 Task: Search one way flight ticket for 1 adult, 6 children, 1 infant in seat and 1 infant on lap in business from Midland/odessa: Midland International Air And Space Port to Jacksonville: Albert J. Ellis Airport on 8-3-2023. Number of bags: 2 checked bags. Price is upto 95000. Outbound departure time preference is 23:45.
Action: Mouse moved to (329, 132)
Screenshot: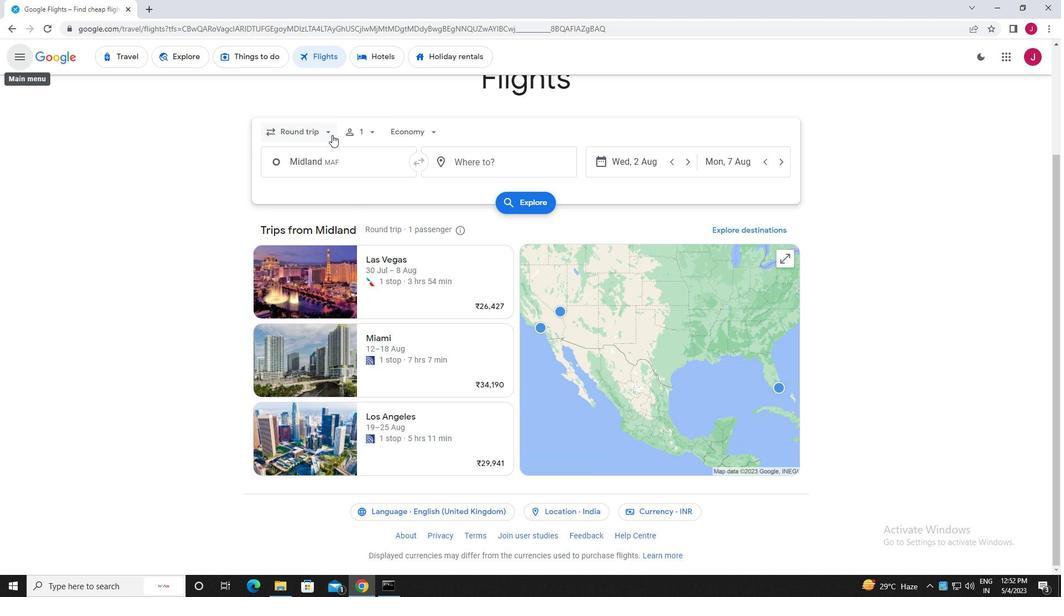 
Action: Mouse pressed left at (329, 132)
Screenshot: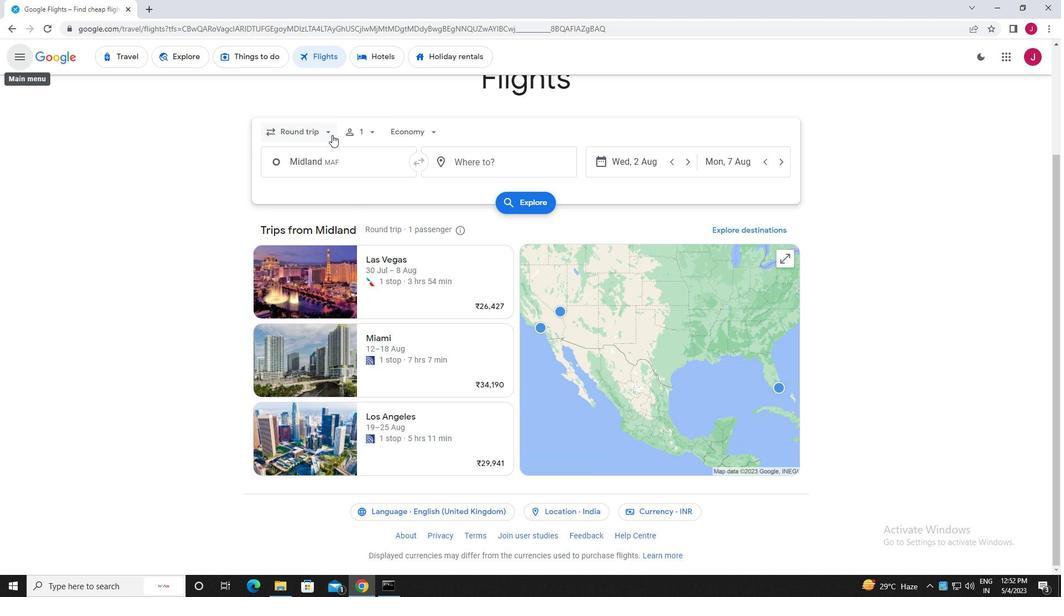 
Action: Mouse moved to (315, 181)
Screenshot: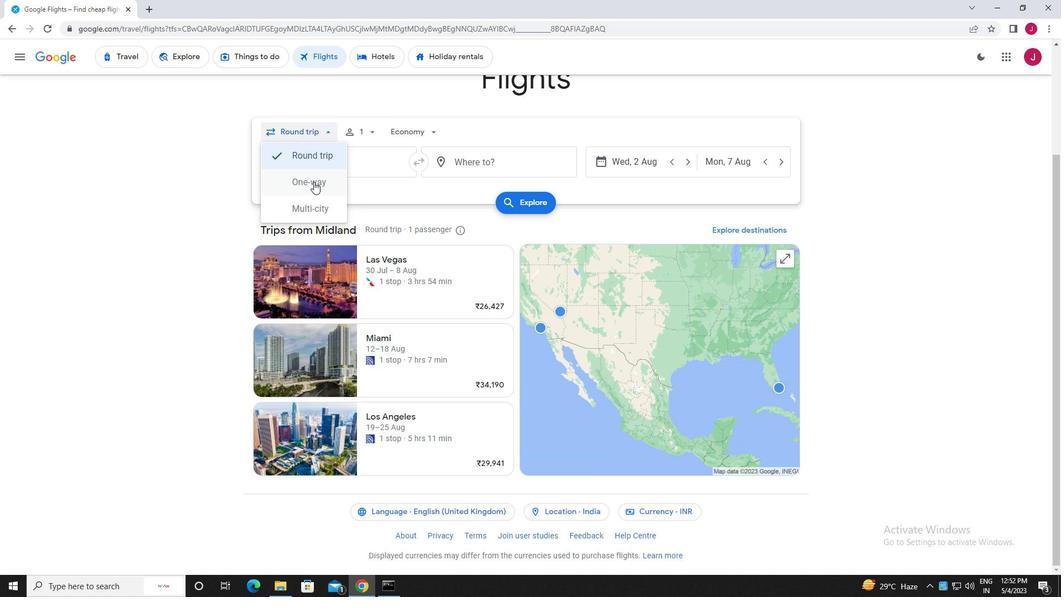 
Action: Mouse pressed left at (315, 181)
Screenshot: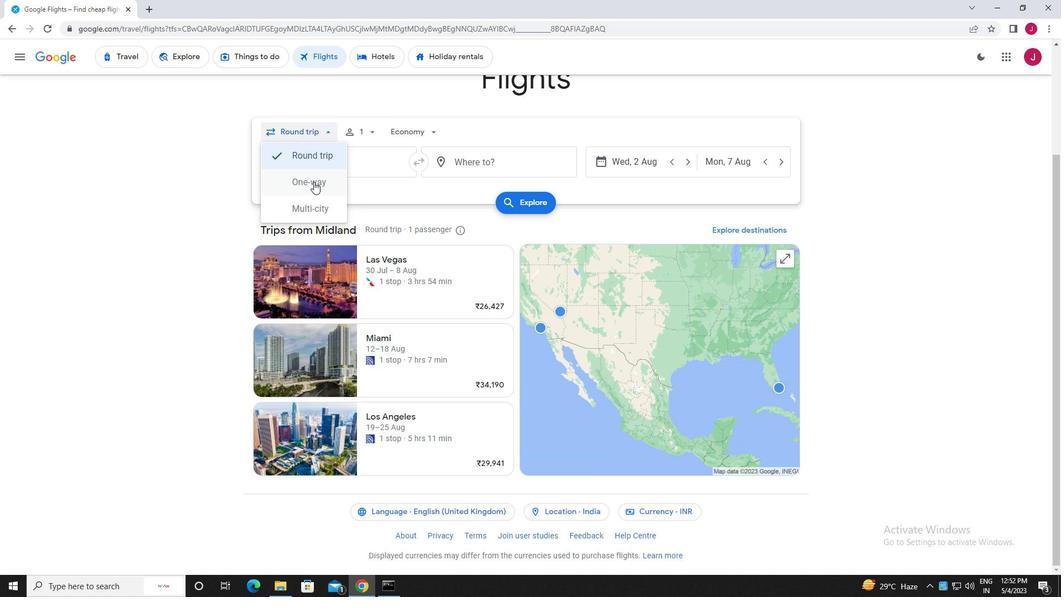 
Action: Mouse moved to (368, 134)
Screenshot: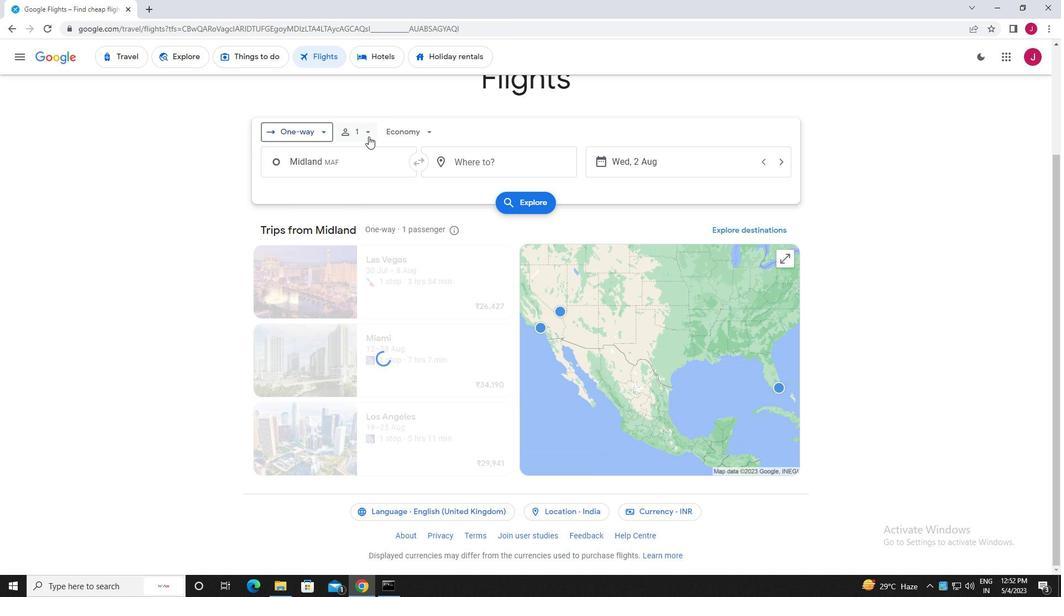 
Action: Mouse pressed left at (368, 134)
Screenshot: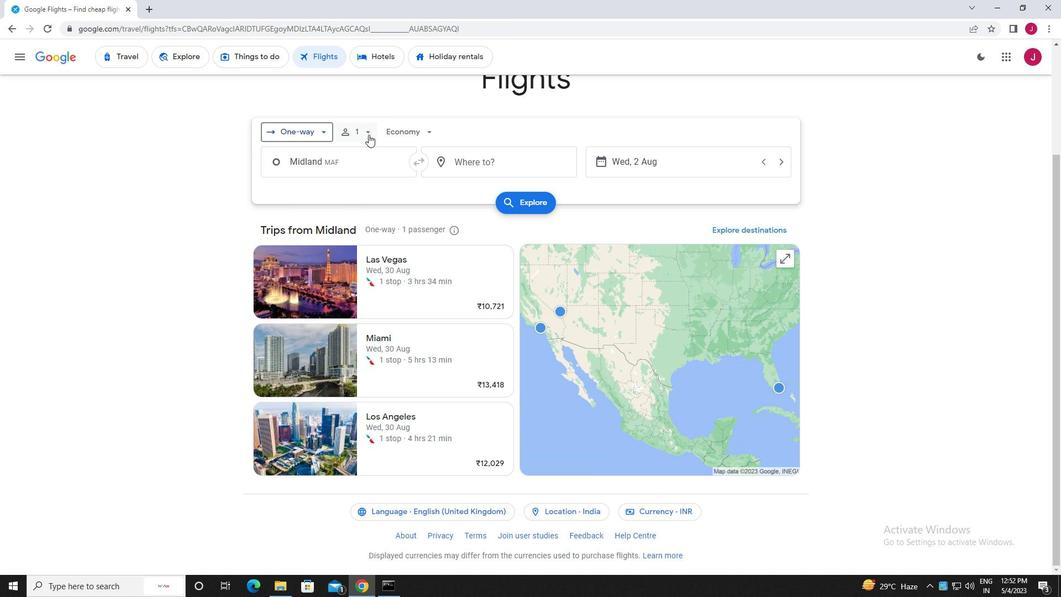 
Action: Mouse moved to (455, 190)
Screenshot: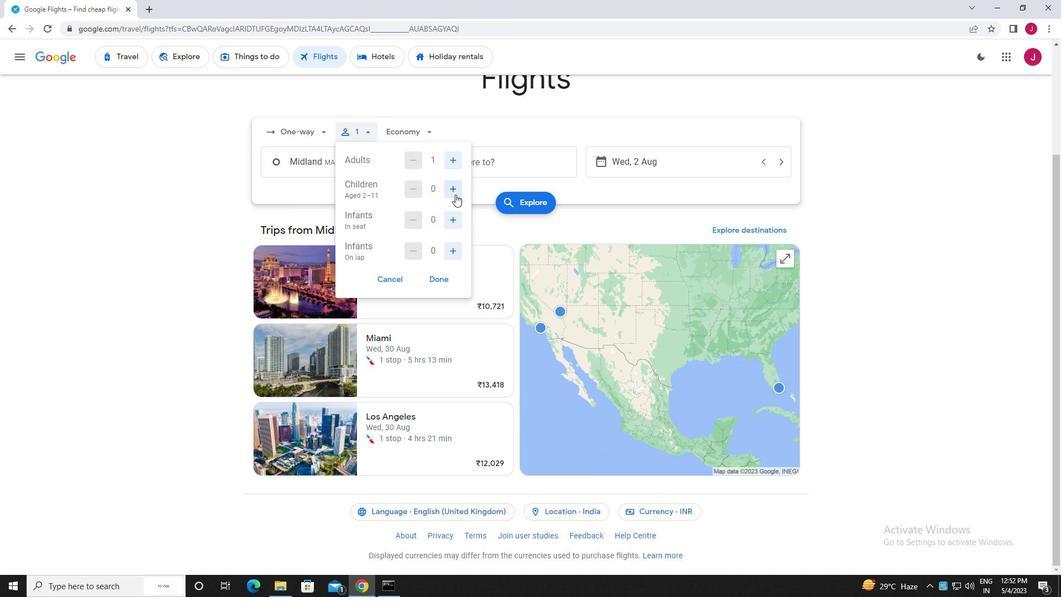 
Action: Mouse pressed left at (455, 190)
Screenshot: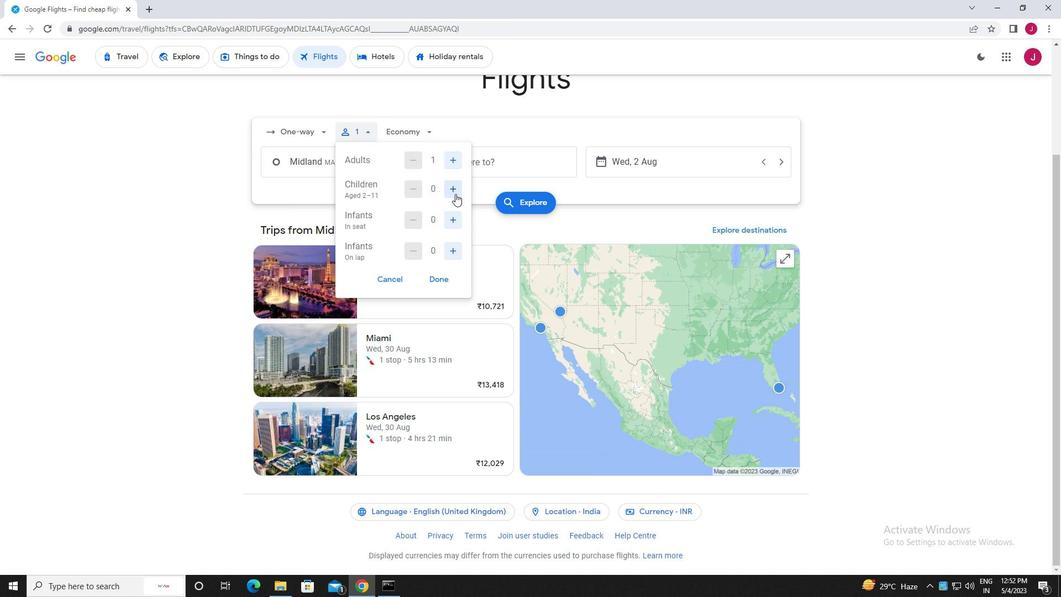 
Action: Mouse pressed left at (455, 190)
Screenshot: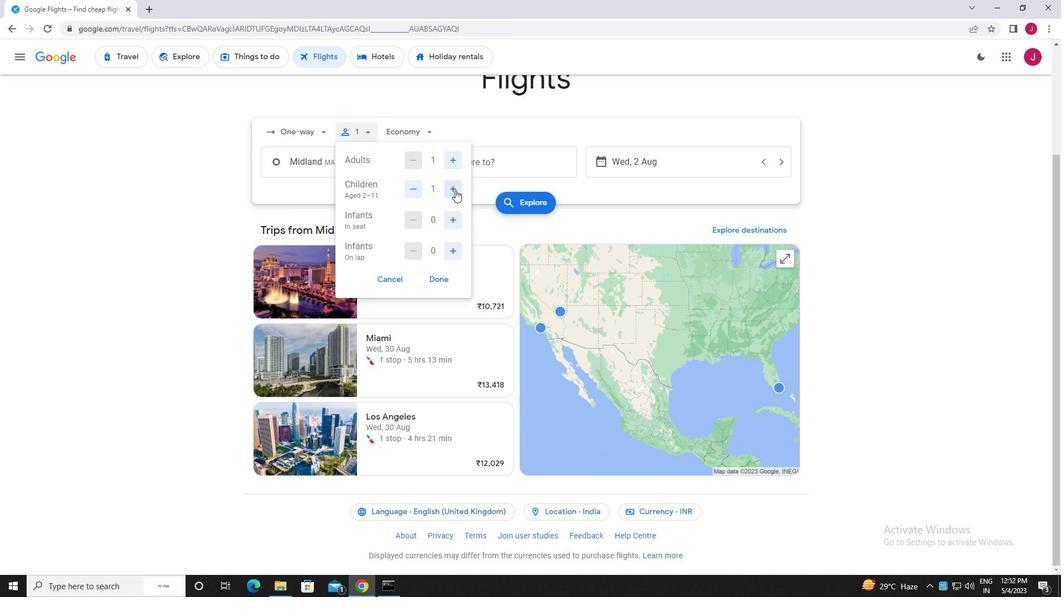 
Action: Mouse pressed left at (455, 190)
Screenshot: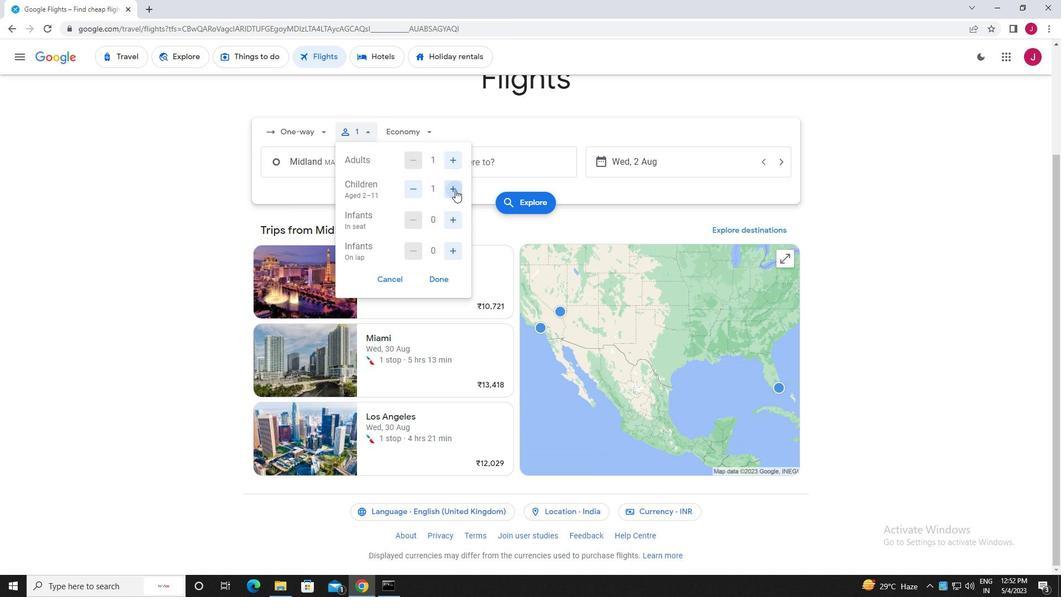 
Action: Mouse pressed left at (455, 190)
Screenshot: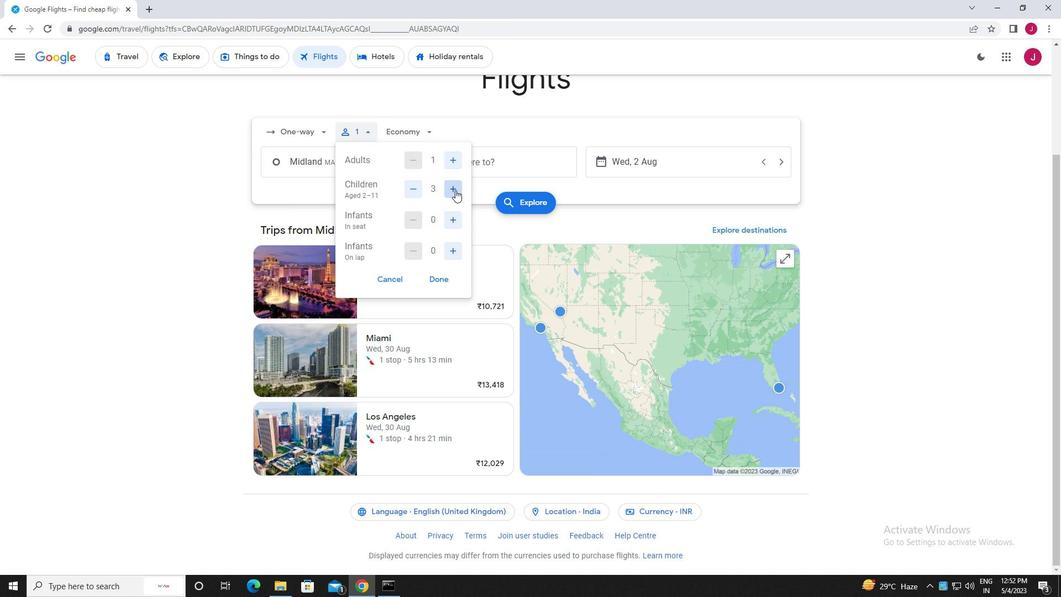 
Action: Mouse pressed left at (455, 190)
Screenshot: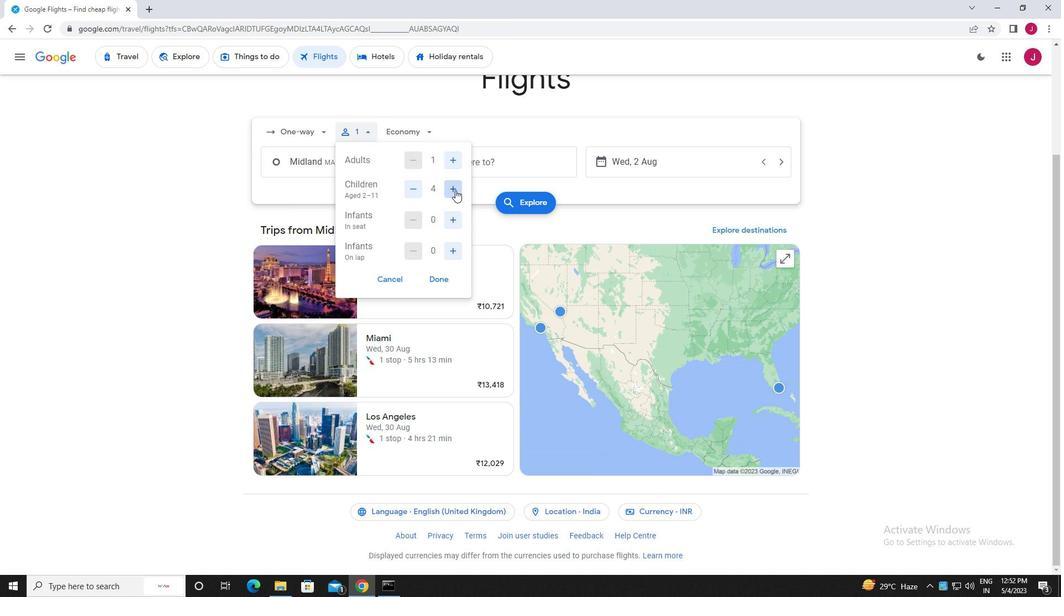
Action: Mouse pressed left at (455, 190)
Screenshot: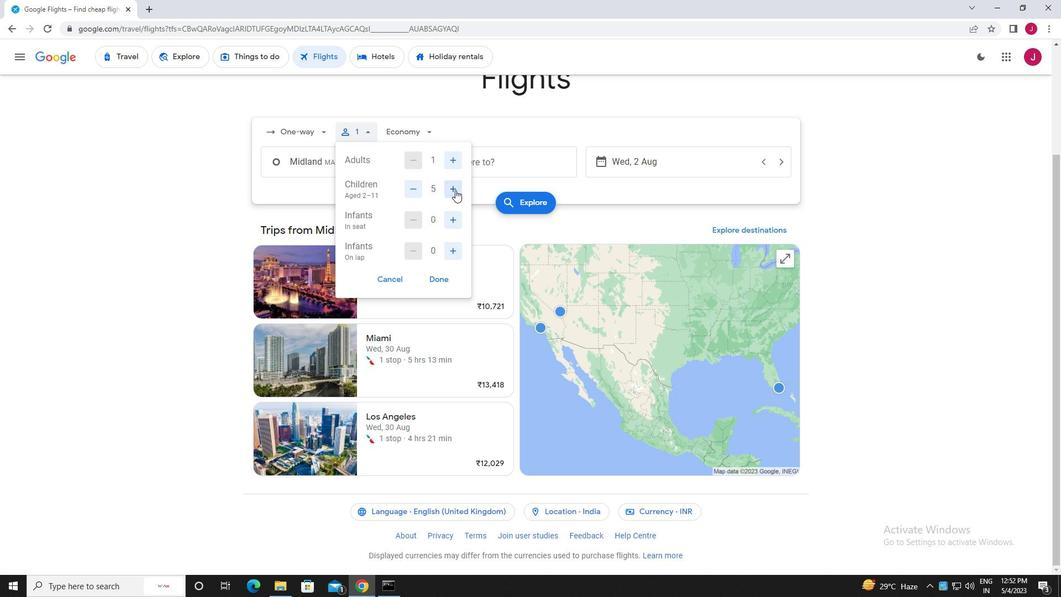 
Action: Mouse moved to (451, 221)
Screenshot: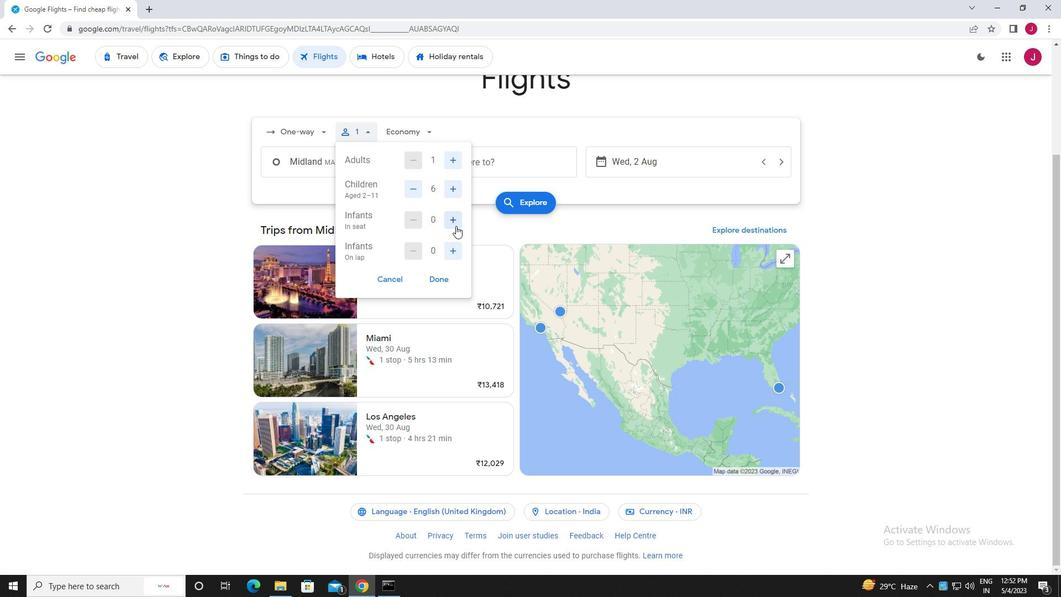 
Action: Mouse pressed left at (451, 221)
Screenshot: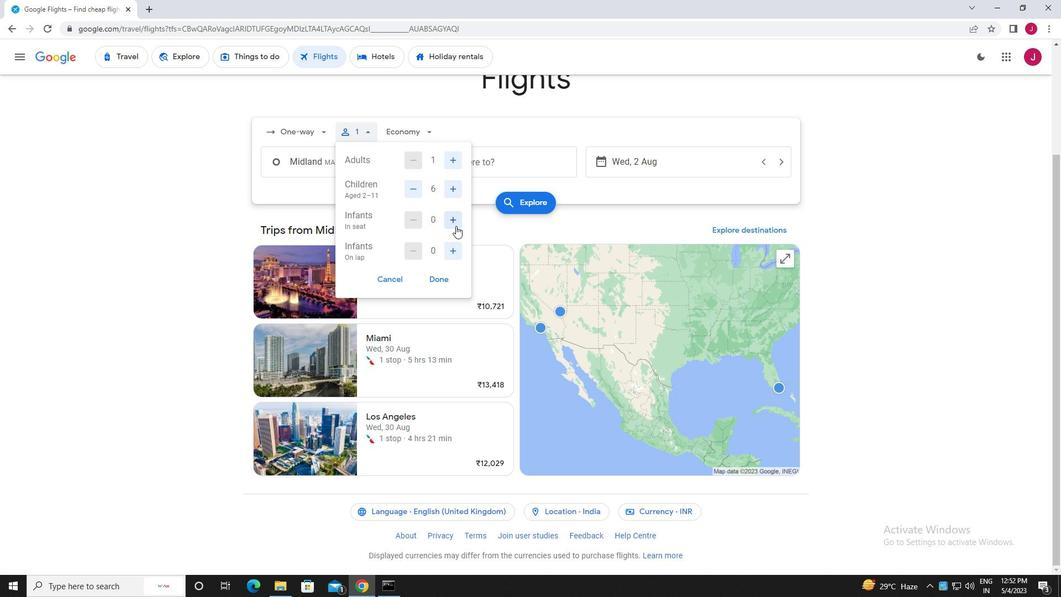 
Action: Mouse moved to (450, 251)
Screenshot: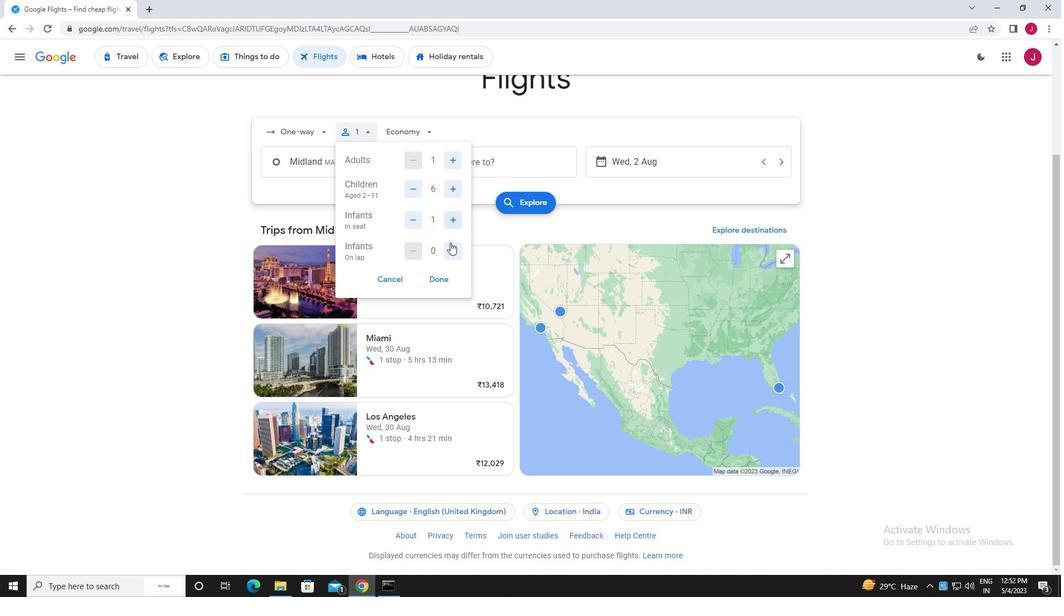
Action: Mouse pressed left at (450, 251)
Screenshot: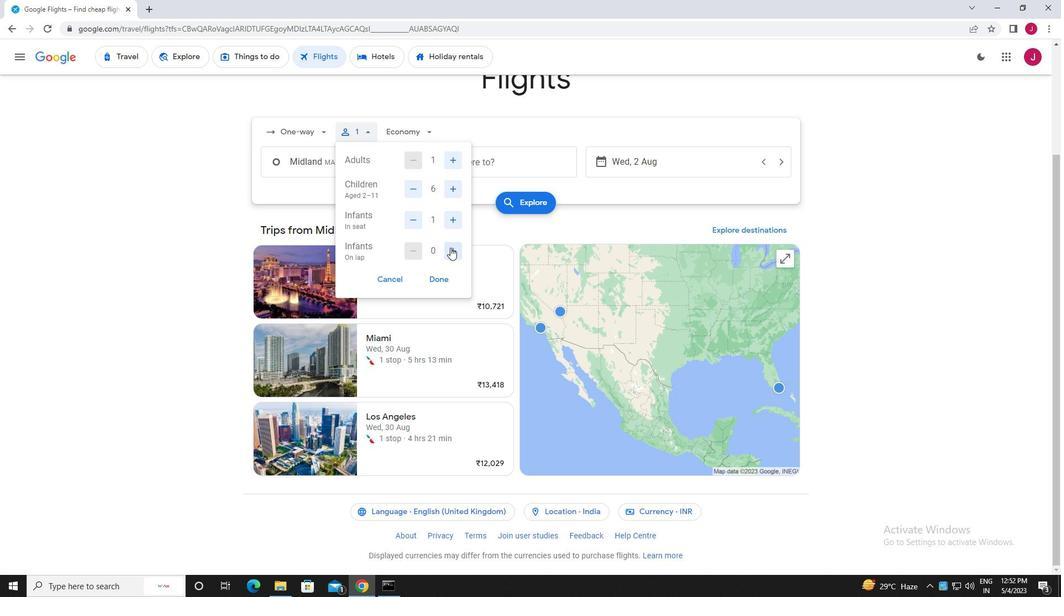 
Action: Mouse moved to (435, 278)
Screenshot: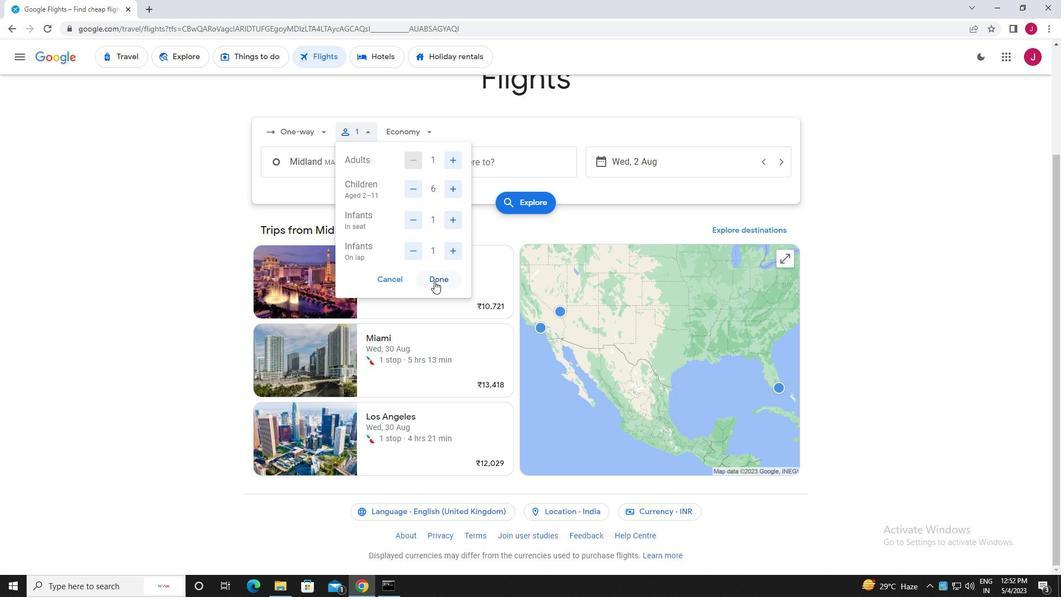 
Action: Mouse pressed left at (435, 278)
Screenshot: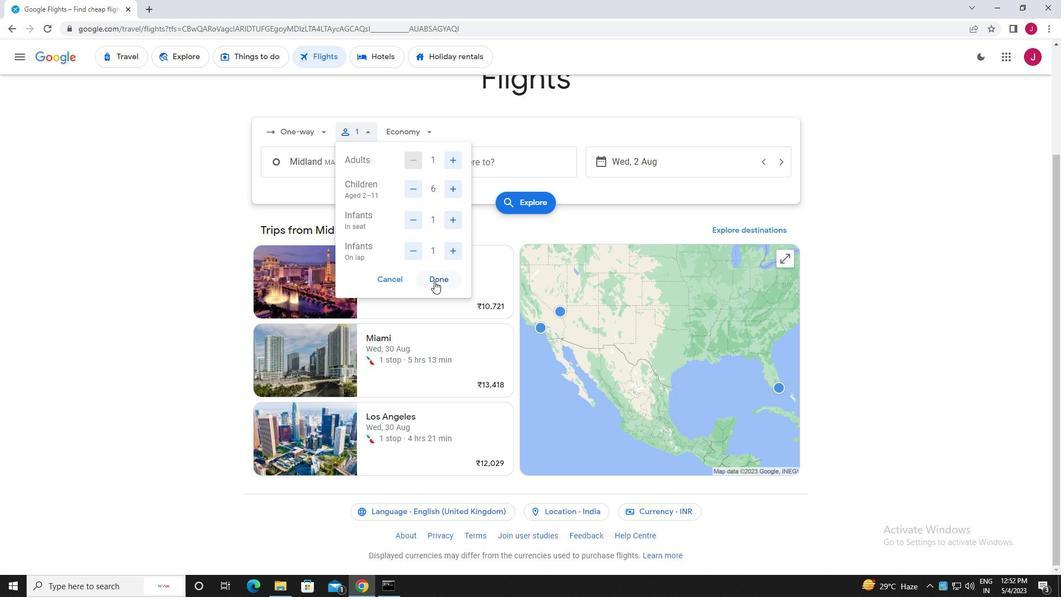
Action: Mouse moved to (420, 132)
Screenshot: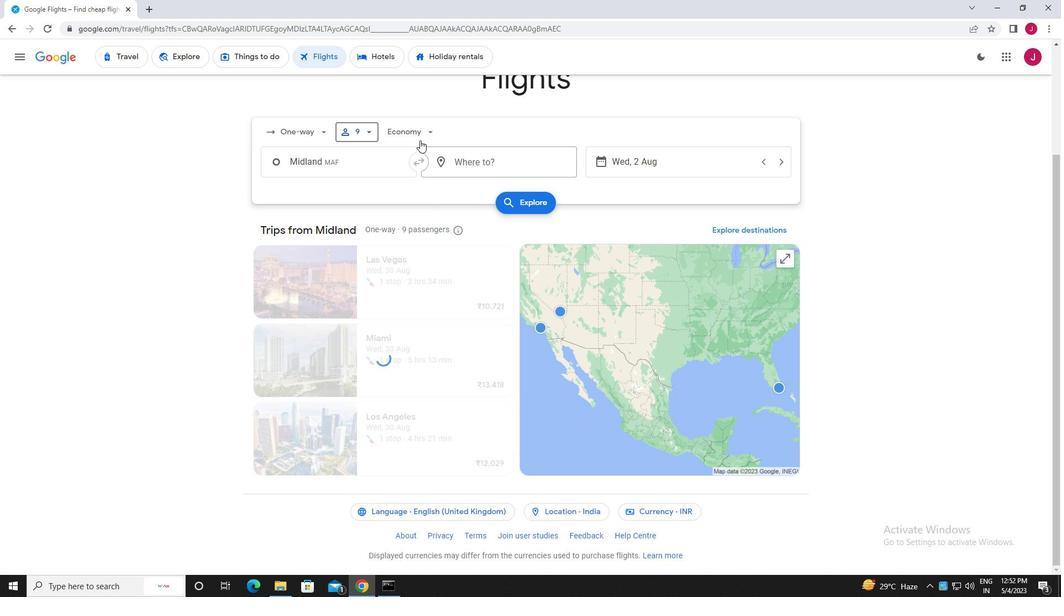 
Action: Mouse pressed left at (420, 132)
Screenshot: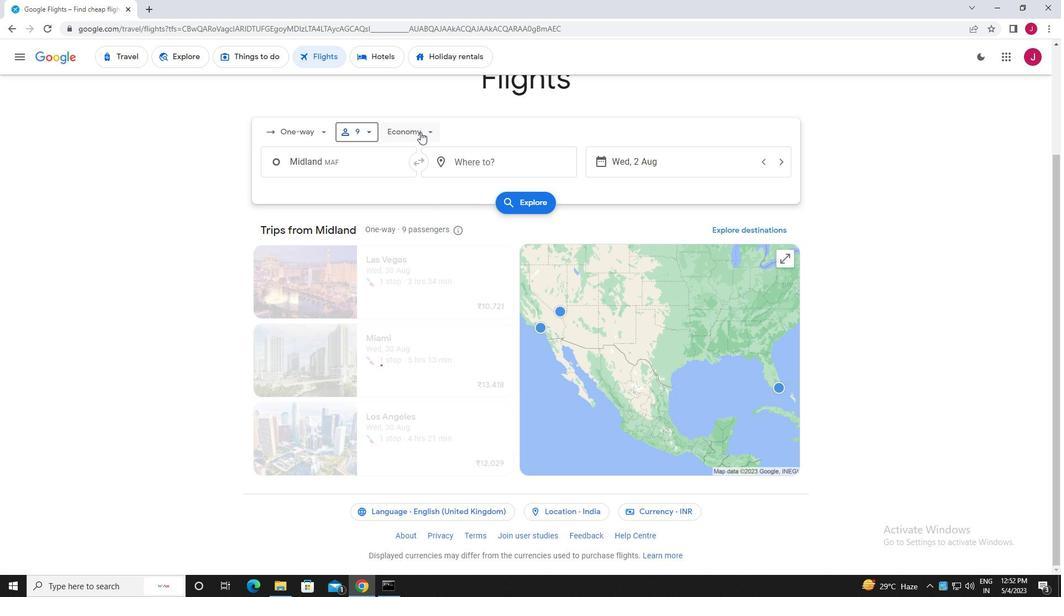 
Action: Mouse moved to (440, 207)
Screenshot: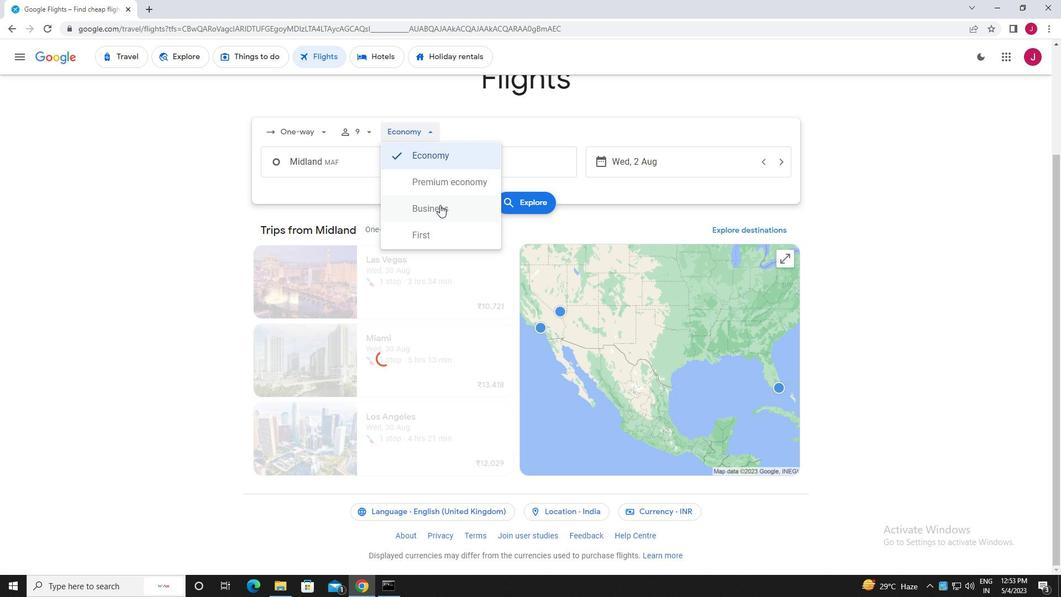 
Action: Mouse pressed left at (440, 207)
Screenshot: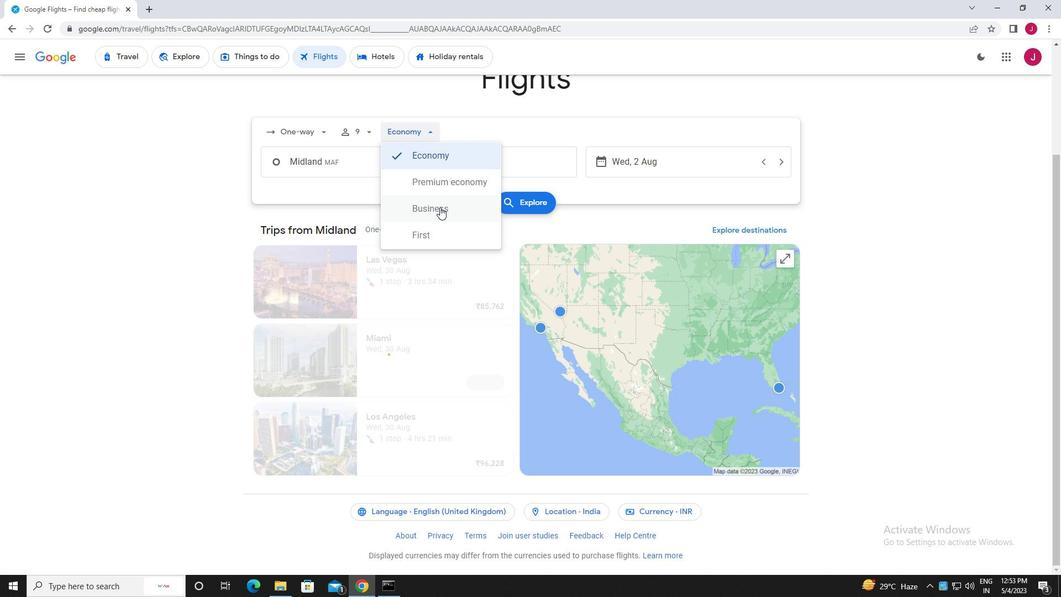 
Action: Mouse moved to (362, 169)
Screenshot: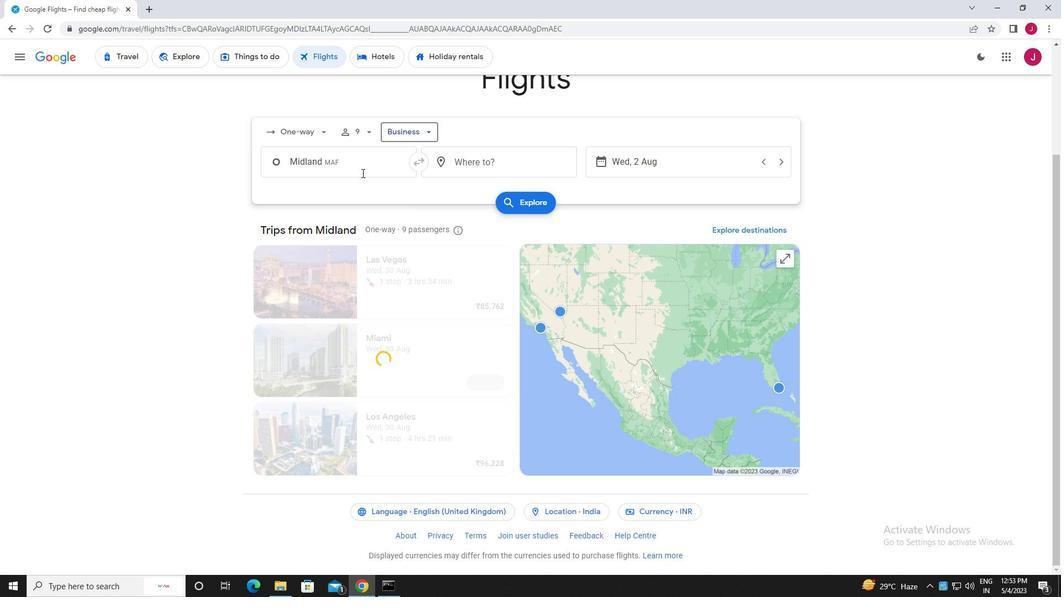 
Action: Mouse pressed left at (362, 169)
Screenshot: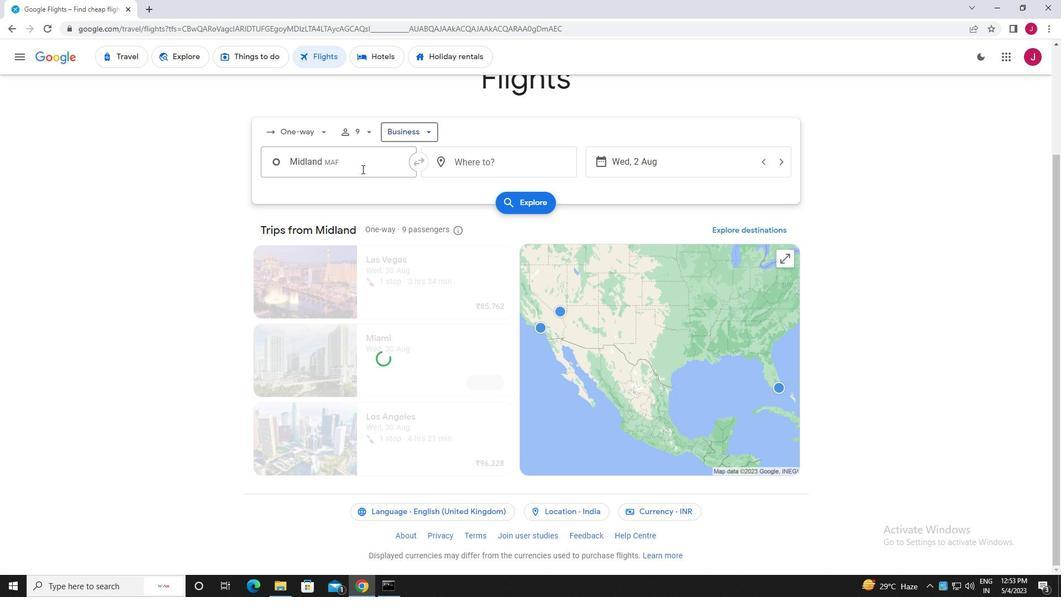 
Action: Mouse moved to (361, 169)
Screenshot: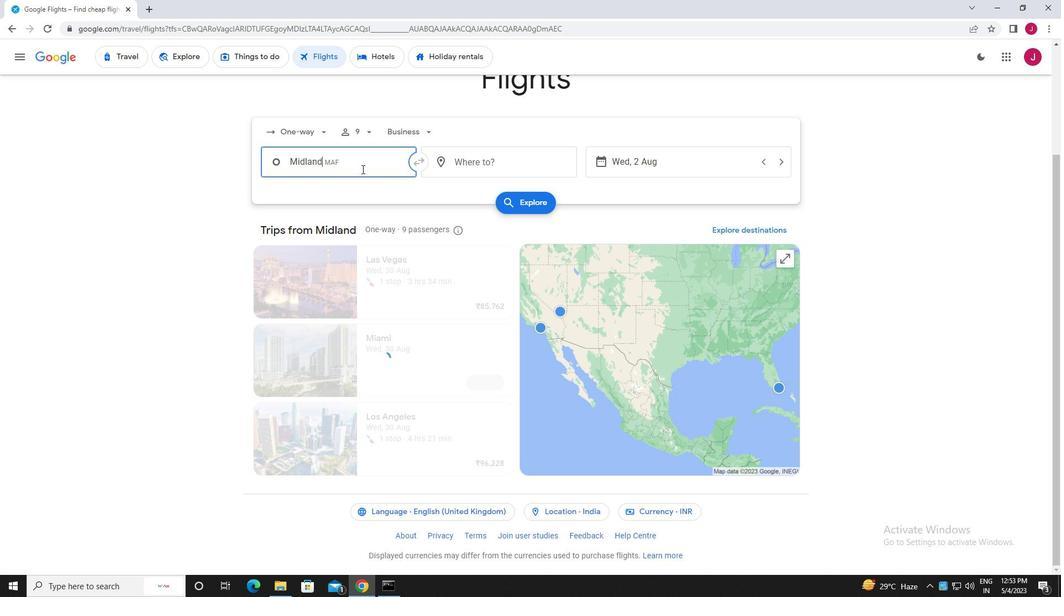 
Action: Key pressed midland
Screenshot: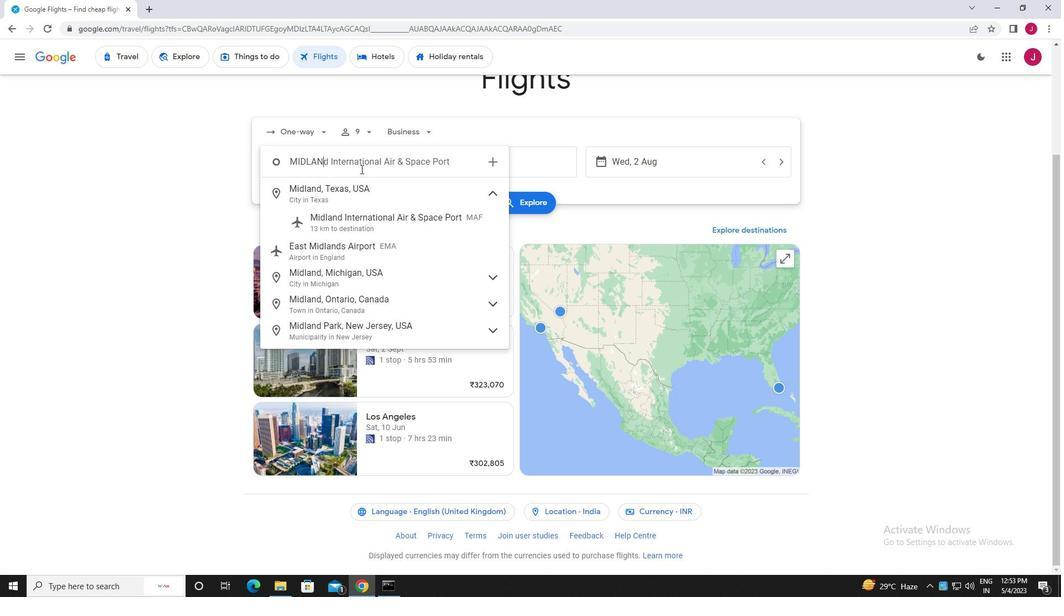 
Action: Mouse moved to (404, 218)
Screenshot: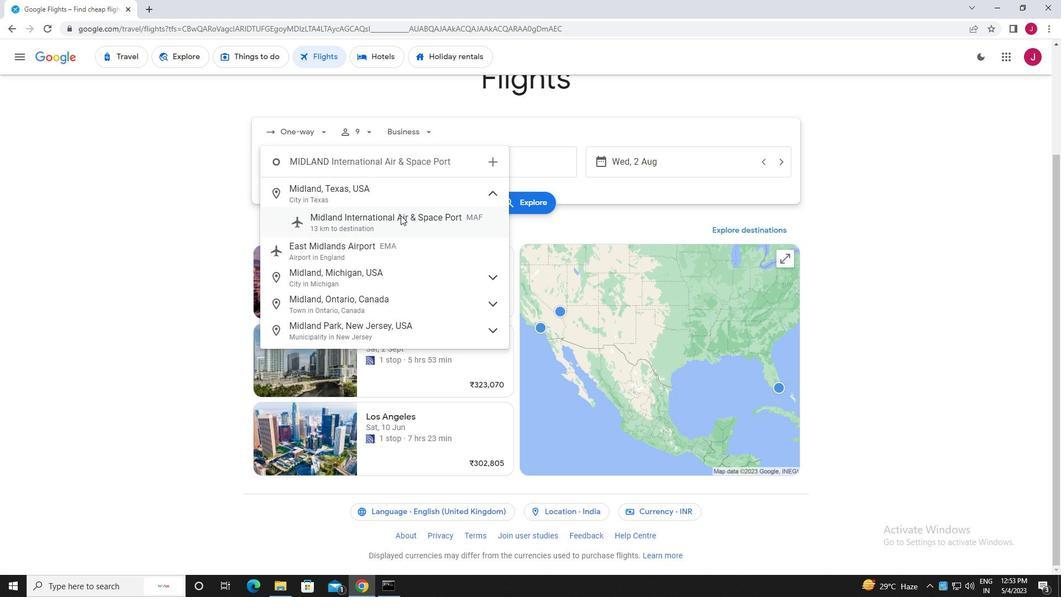 
Action: Mouse pressed left at (404, 218)
Screenshot: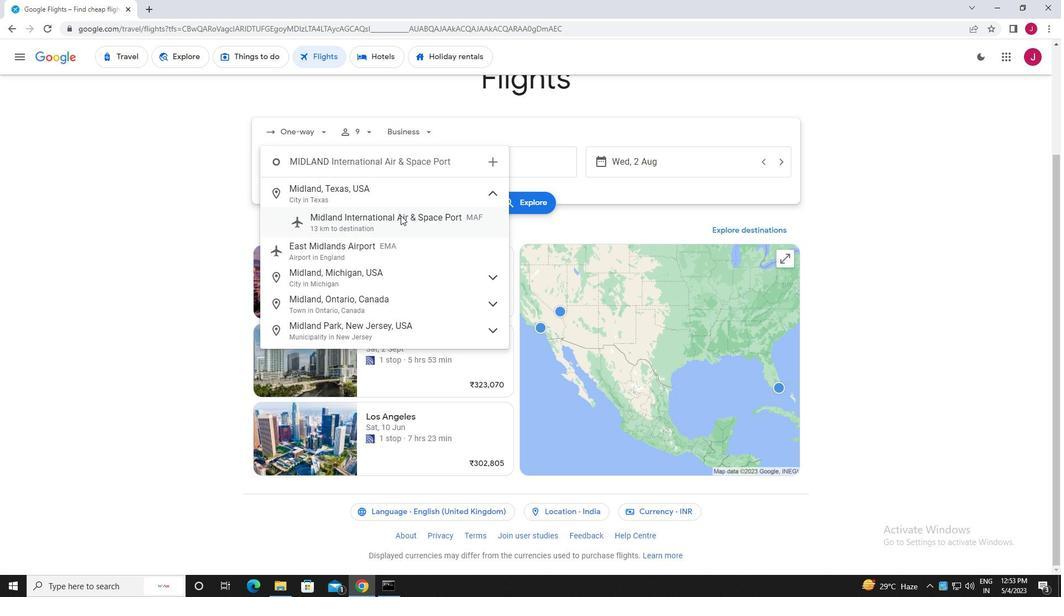 
Action: Mouse moved to (495, 162)
Screenshot: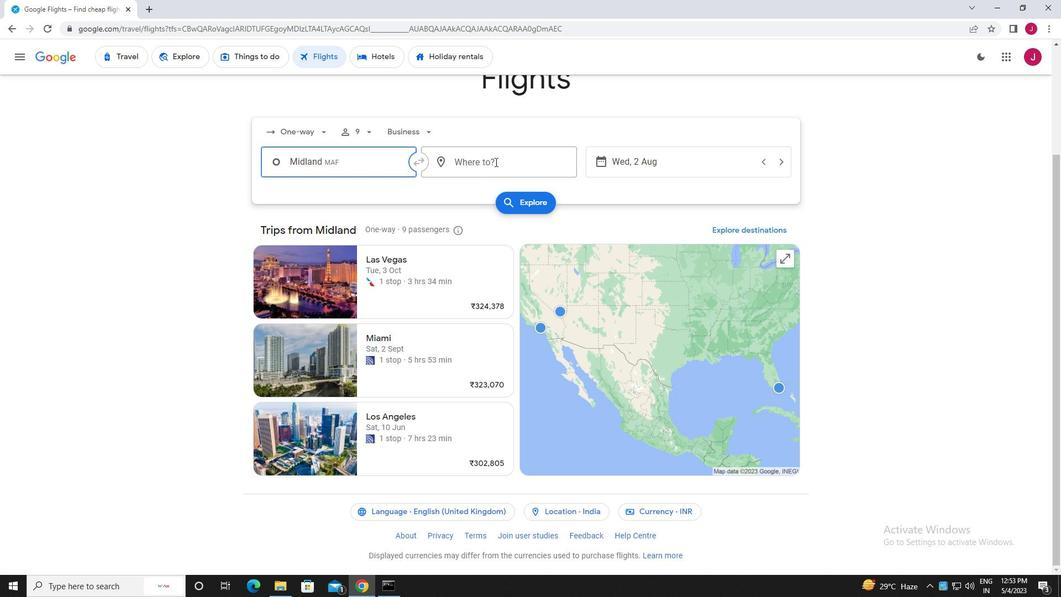 
Action: Mouse pressed left at (495, 162)
Screenshot: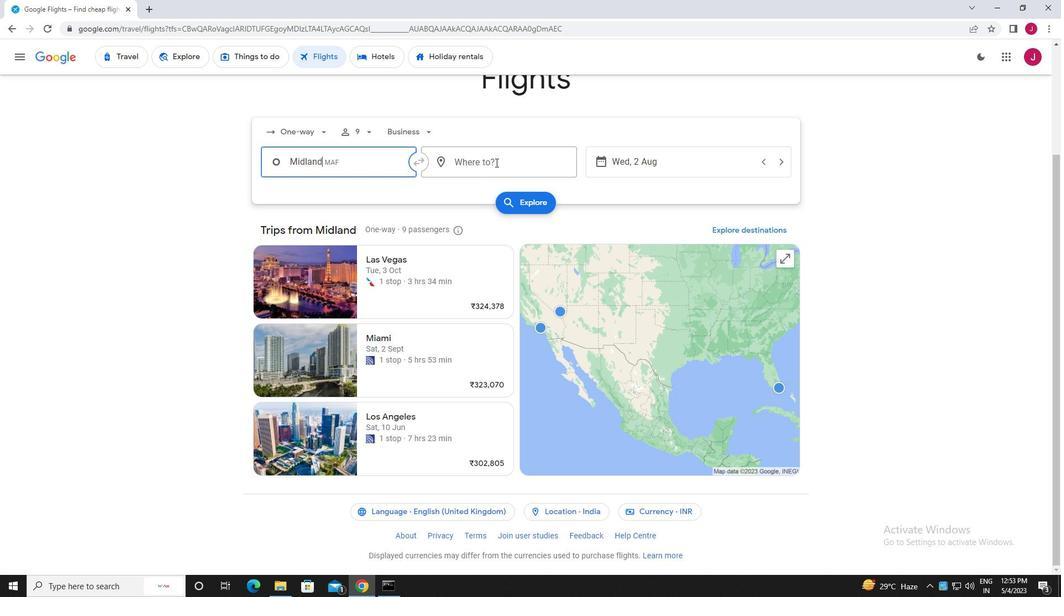 
Action: Mouse moved to (496, 163)
Screenshot: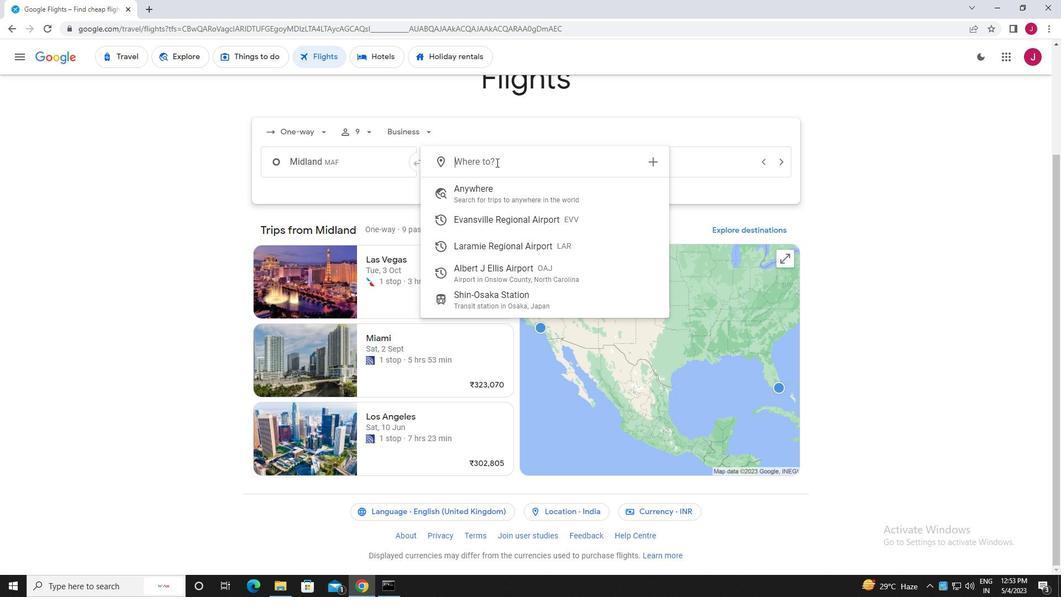 
Action: Key pressed albert<Key.space>
Screenshot: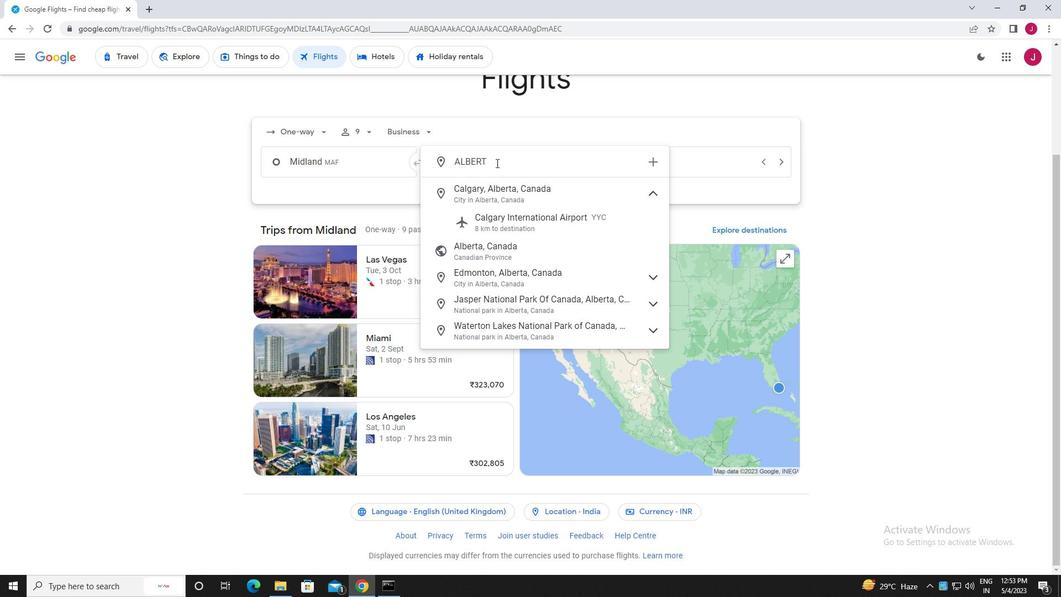 
Action: Mouse moved to (514, 195)
Screenshot: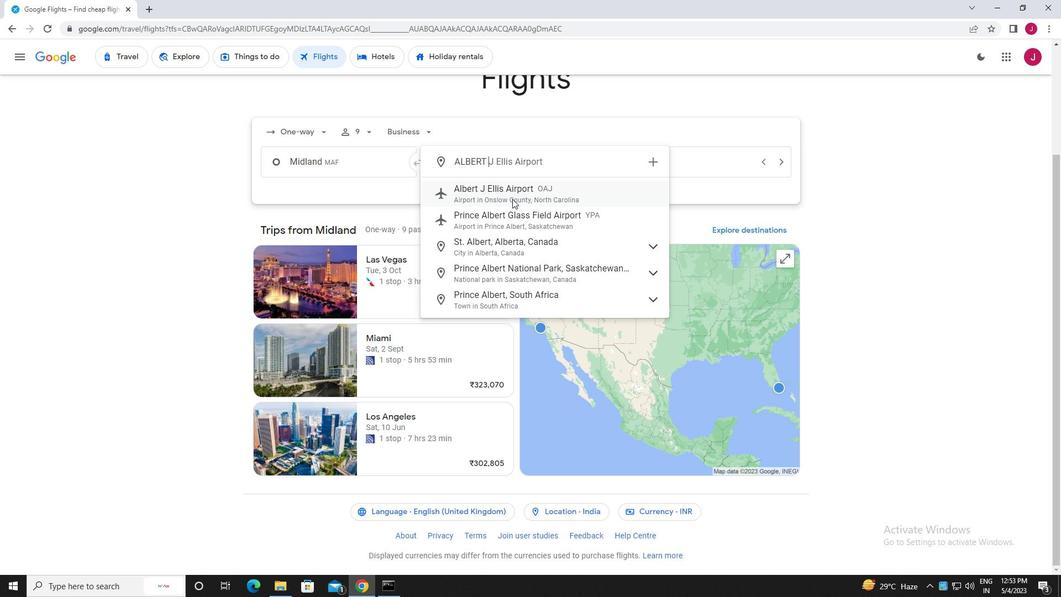 
Action: Mouse pressed left at (514, 195)
Screenshot: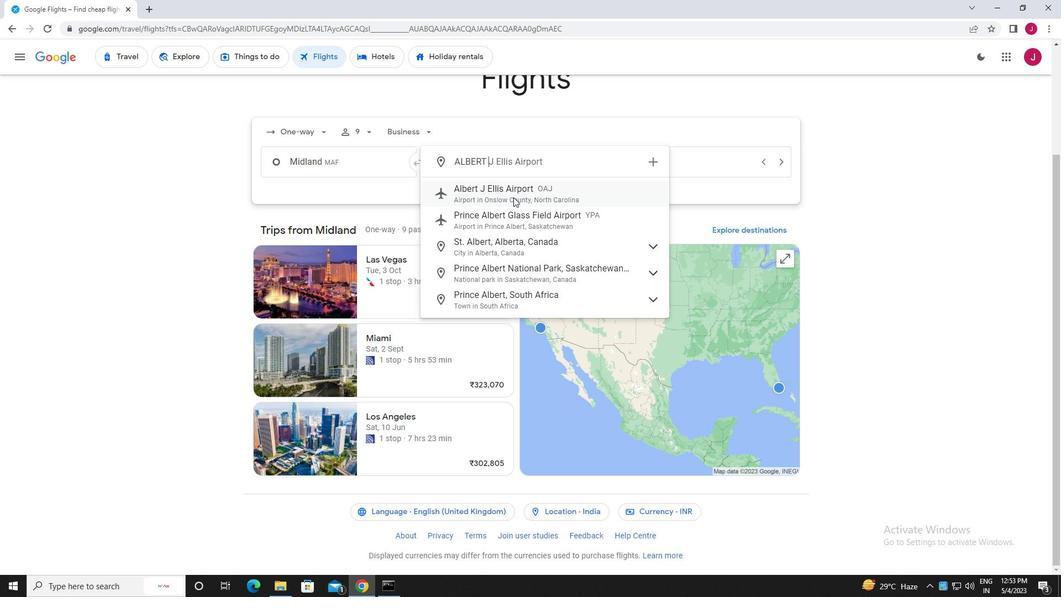 
Action: Mouse moved to (652, 163)
Screenshot: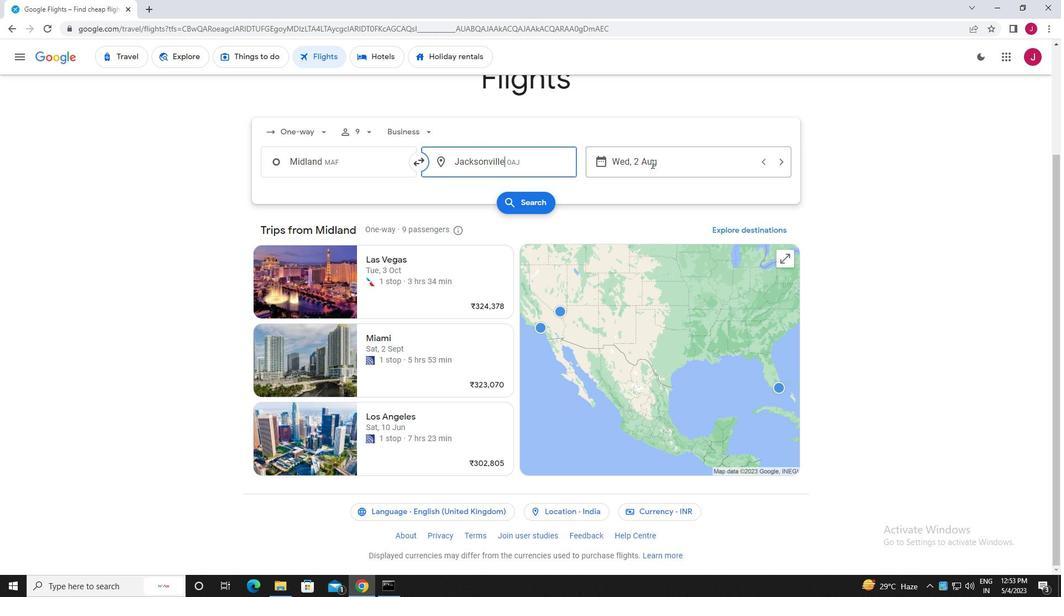 
Action: Mouse pressed left at (652, 163)
Screenshot: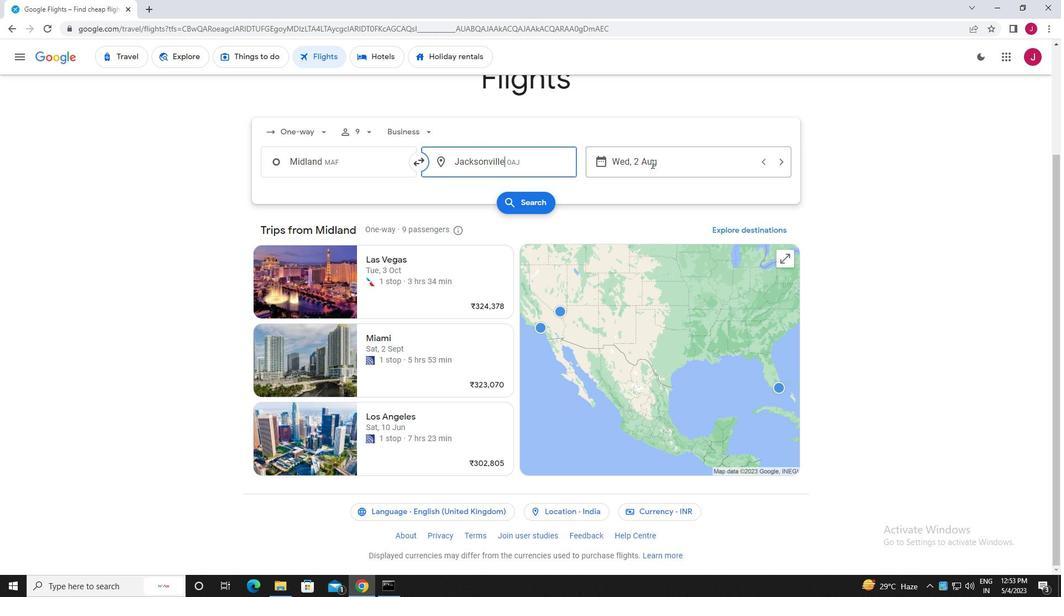 
Action: Mouse moved to (504, 249)
Screenshot: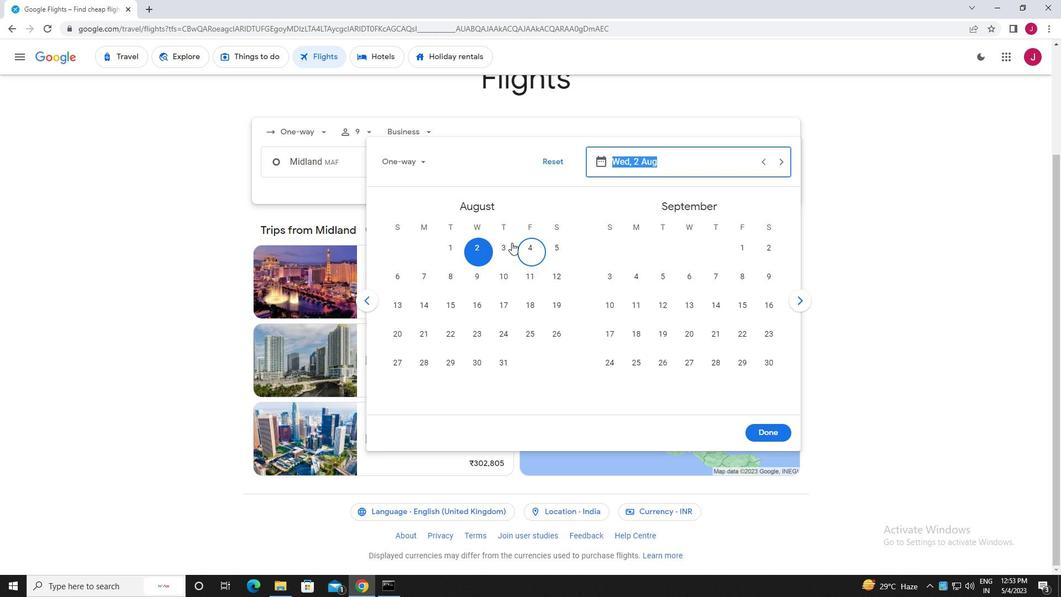 
Action: Mouse pressed left at (504, 249)
Screenshot: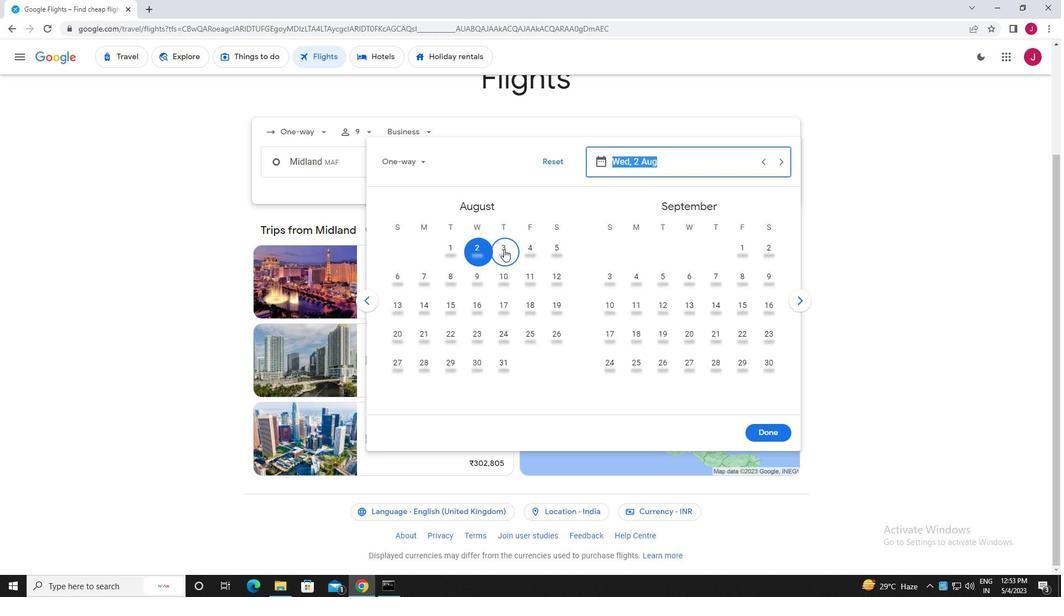 
Action: Mouse moved to (769, 430)
Screenshot: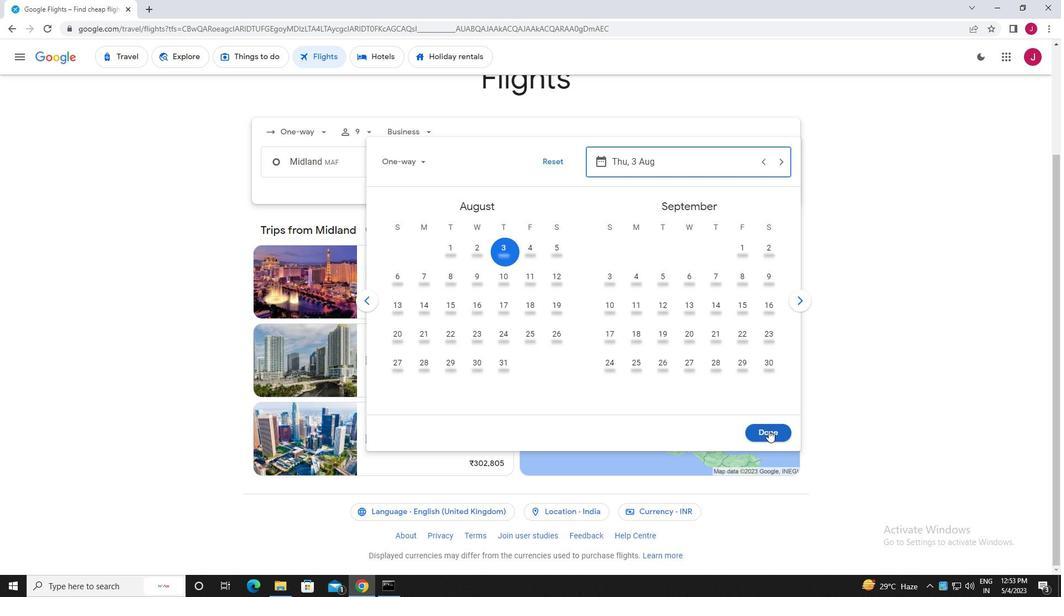 
Action: Mouse pressed left at (769, 430)
Screenshot: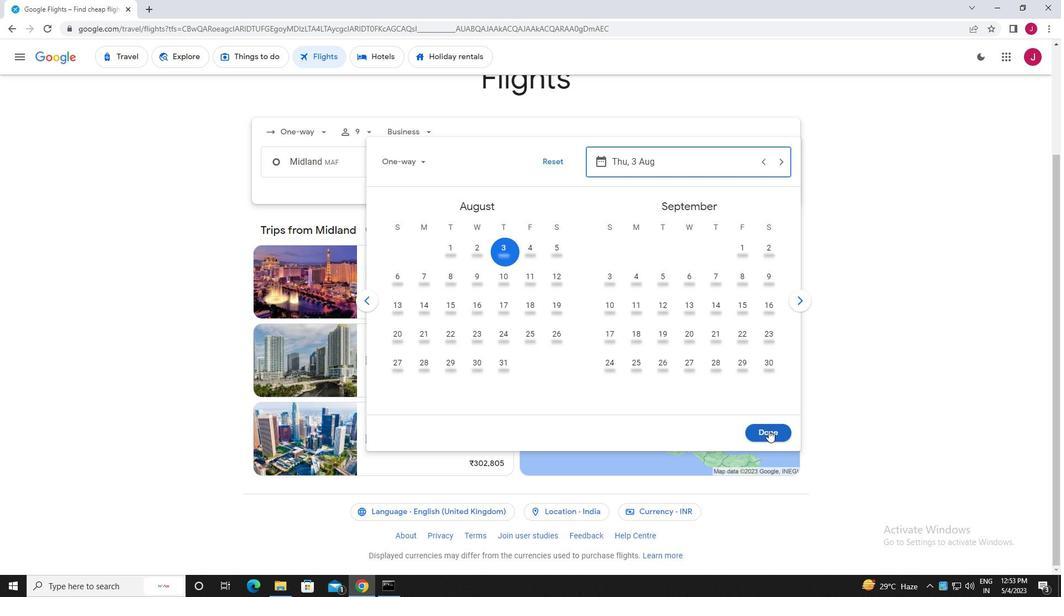 
Action: Mouse moved to (537, 199)
Screenshot: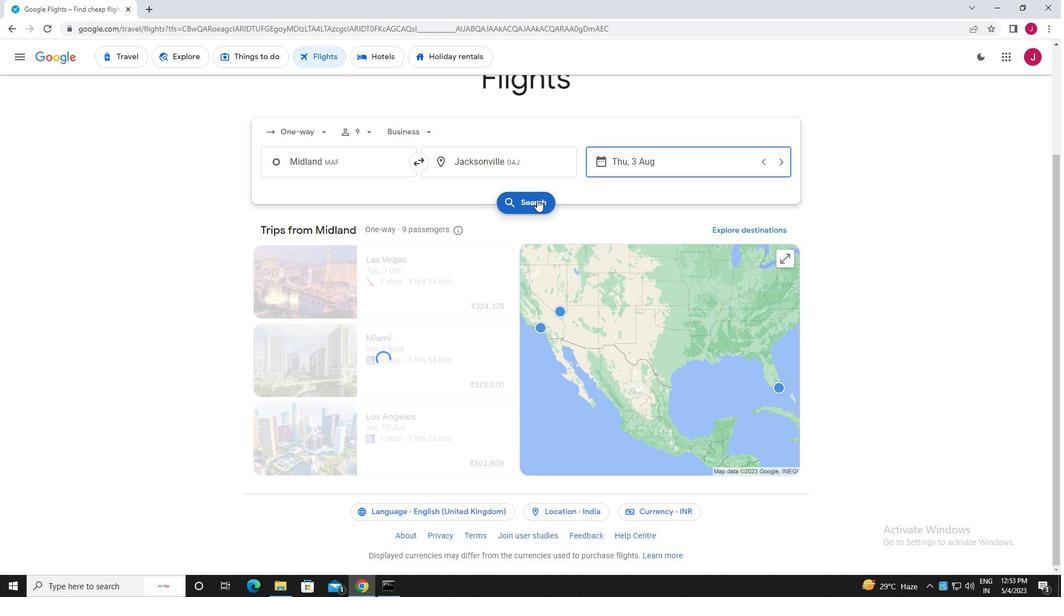 
Action: Mouse pressed left at (537, 199)
Screenshot: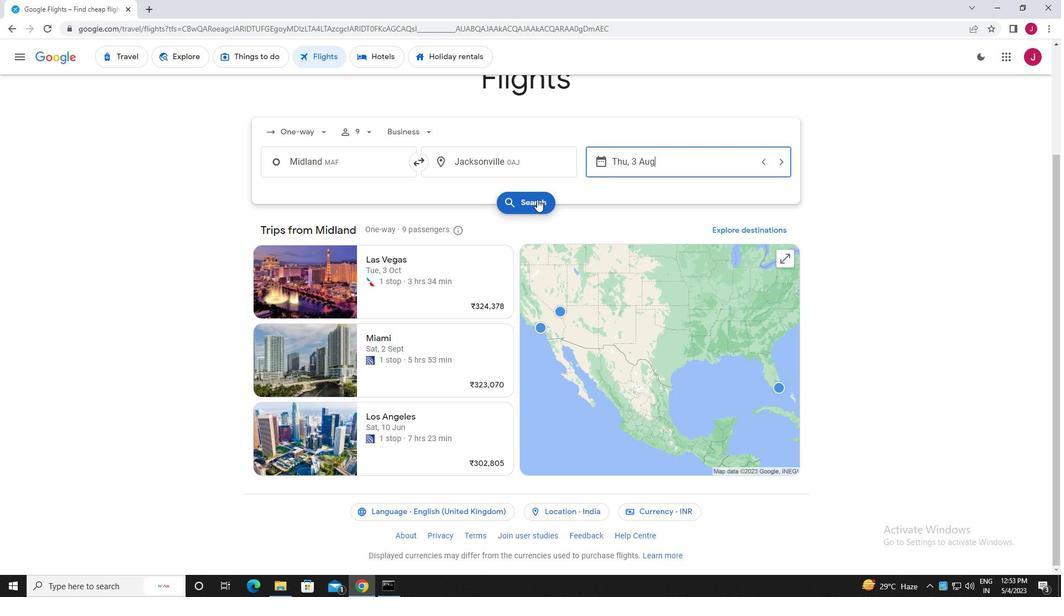
Action: Mouse moved to (281, 154)
Screenshot: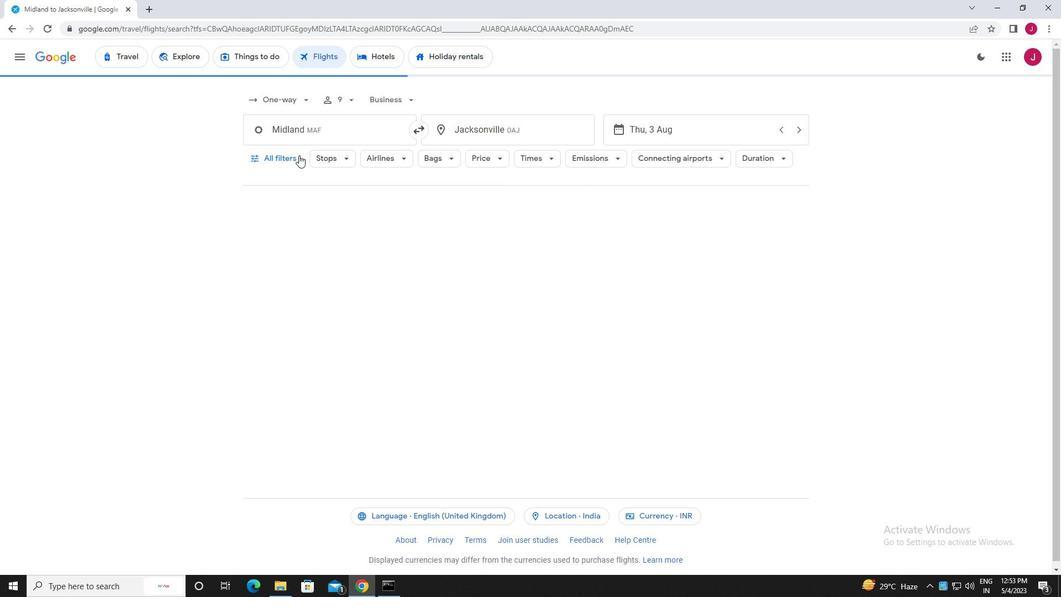 
Action: Mouse pressed left at (281, 154)
Screenshot: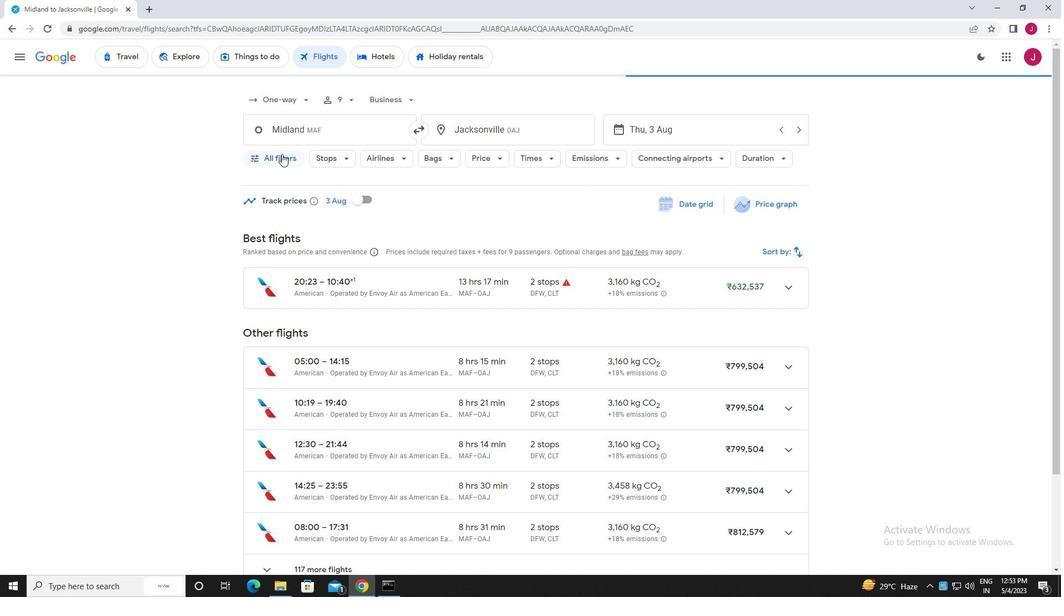 
Action: Mouse moved to (318, 199)
Screenshot: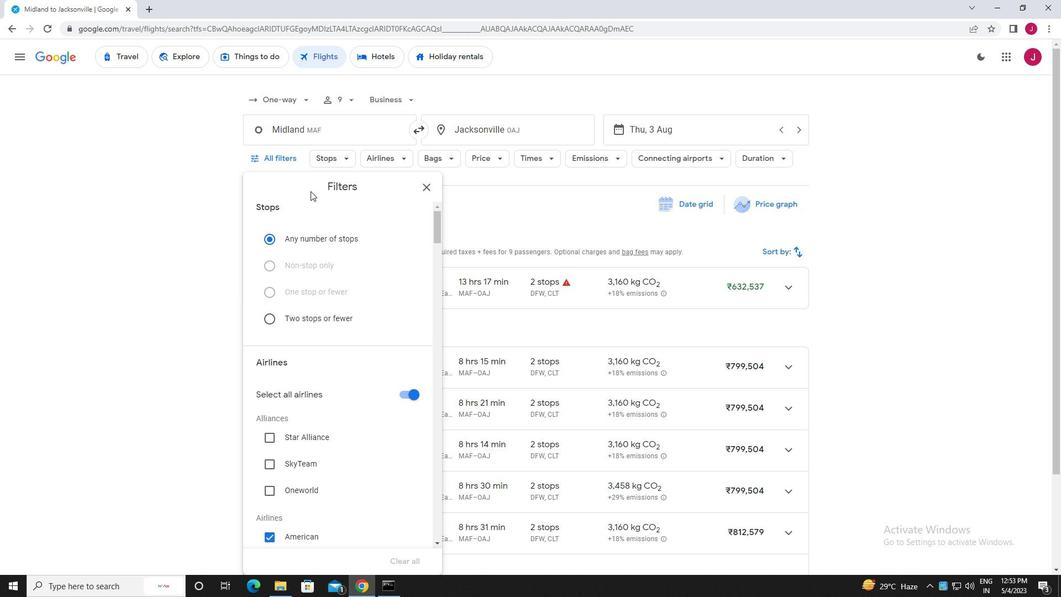 
Action: Mouse scrolled (318, 198) with delta (0, 0)
Screenshot: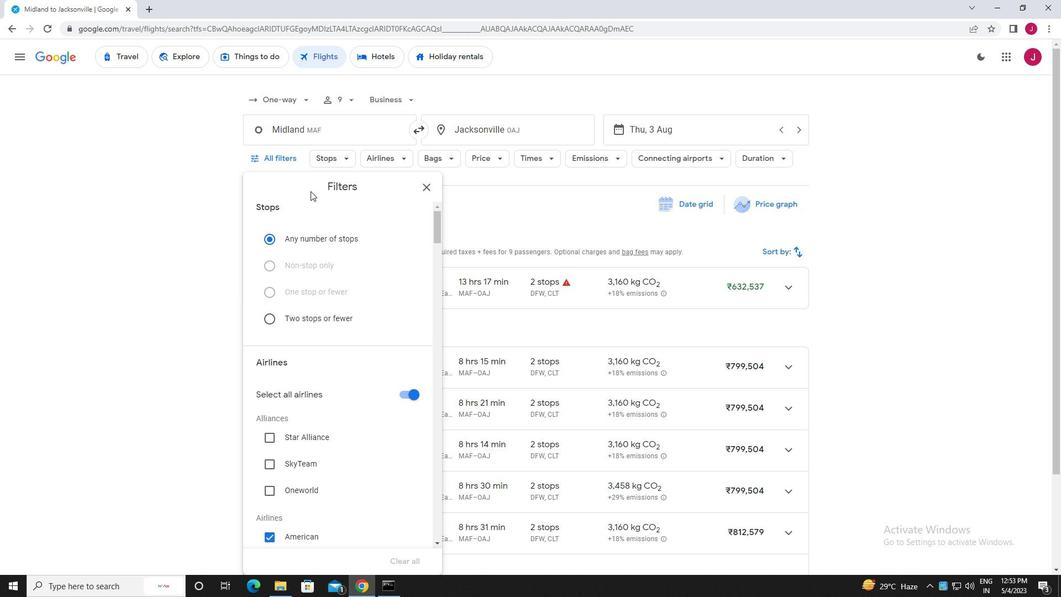 
Action: Mouse moved to (320, 202)
Screenshot: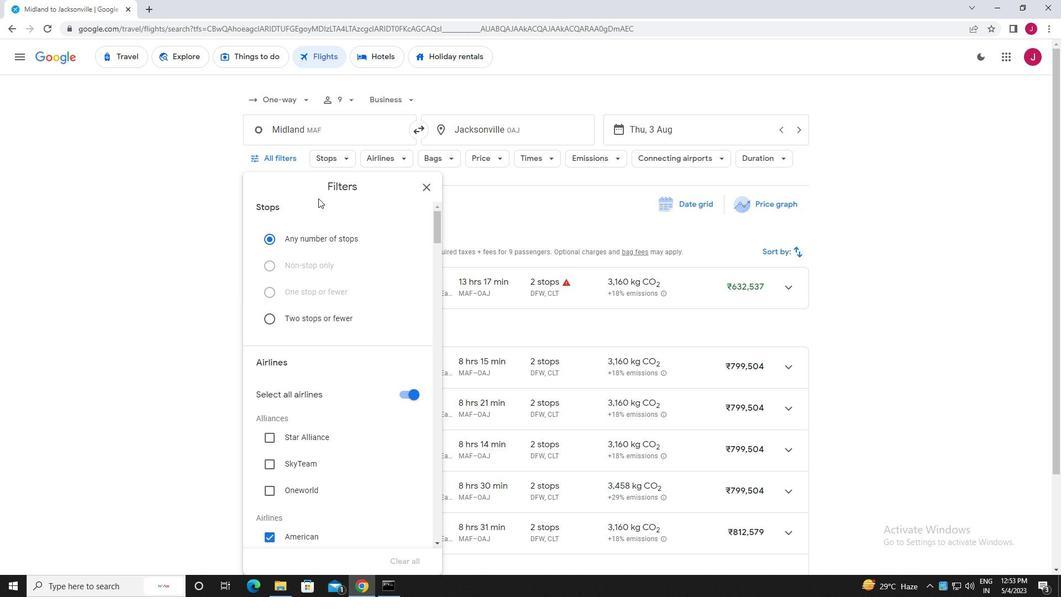 
Action: Mouse scrolled (320, 202) with delta (0, 0)
Screenshot: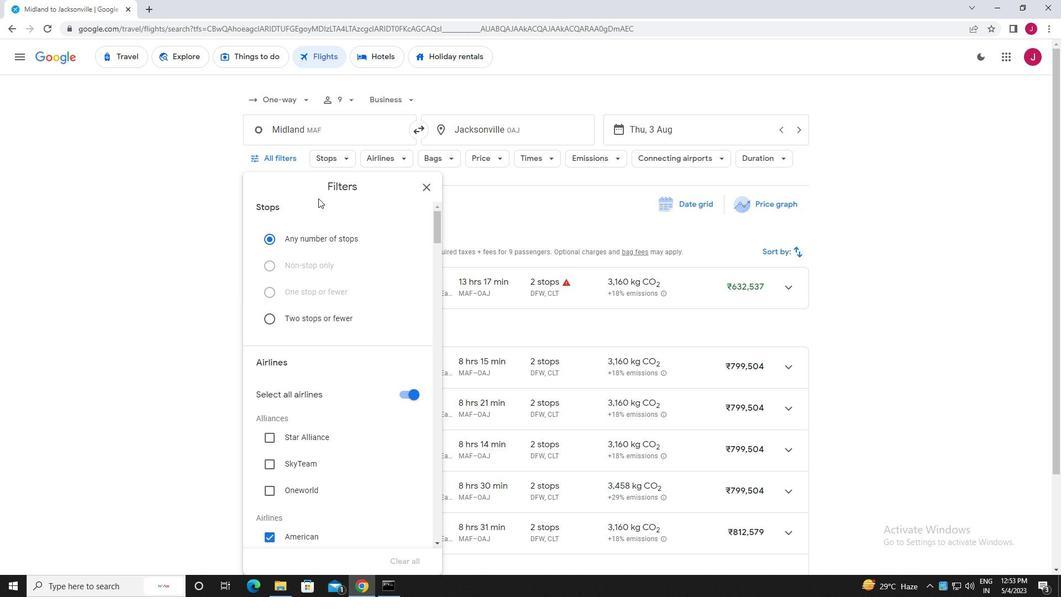 
Action: Mouse moved to (322, 206)
Screenshot: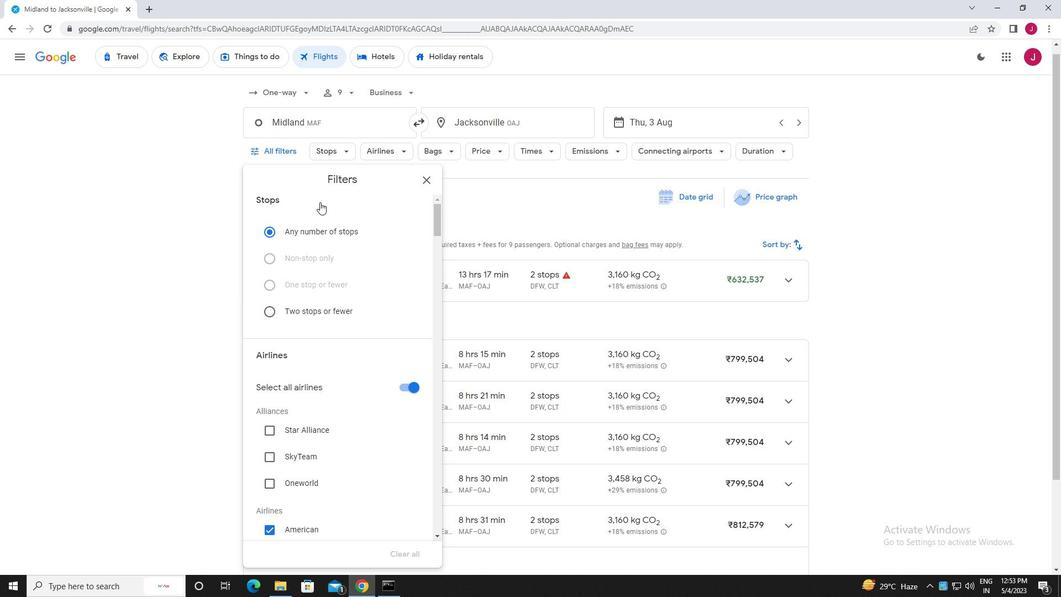 
Action: Mouse scrolled (322, 205) with delta (0, 0)
Screenshot: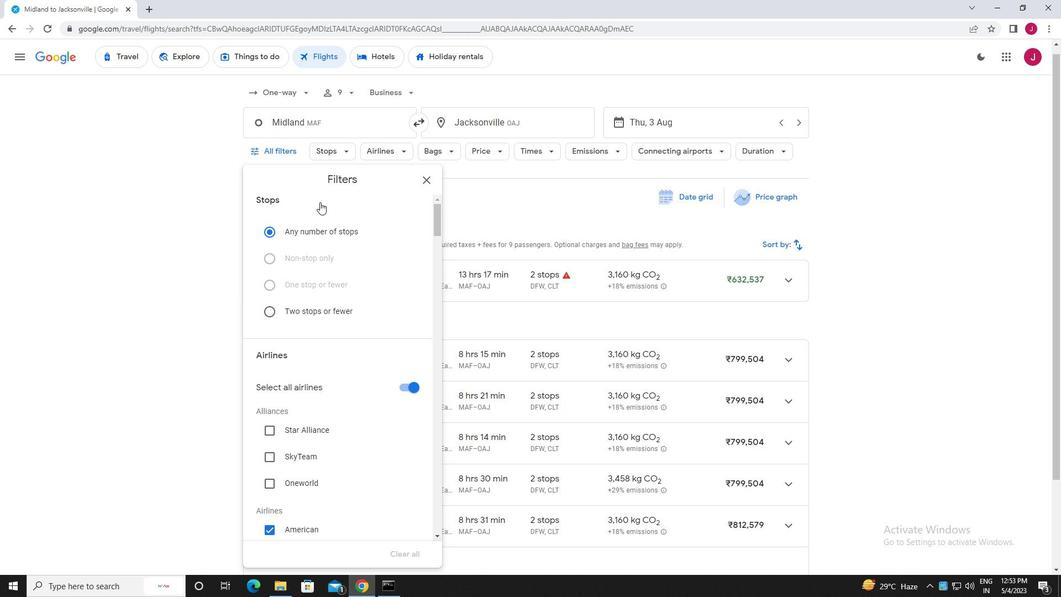 
Action: Mouse moved to (406, 279)
Screenshot: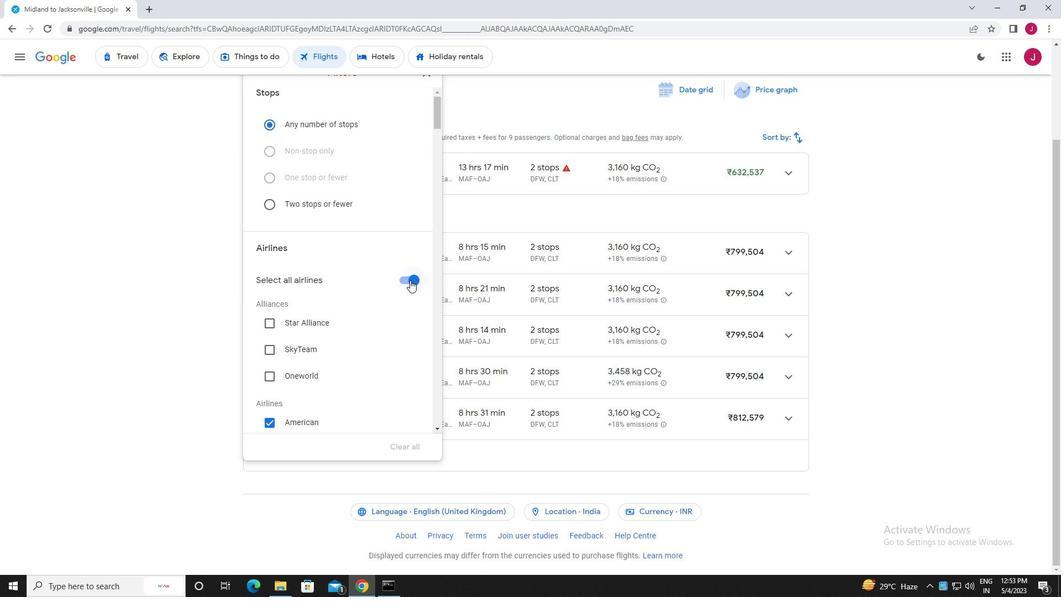 
Action: Mouse pressed left at (406, 279)
Screenshot: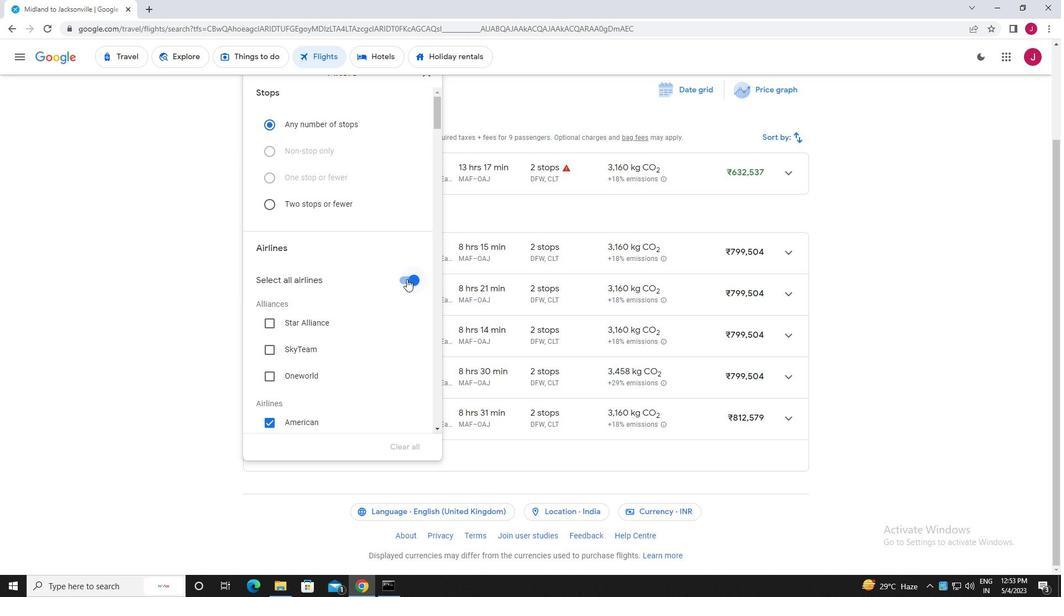 
Action: Mouse moved to (362, 229)
Screenshot: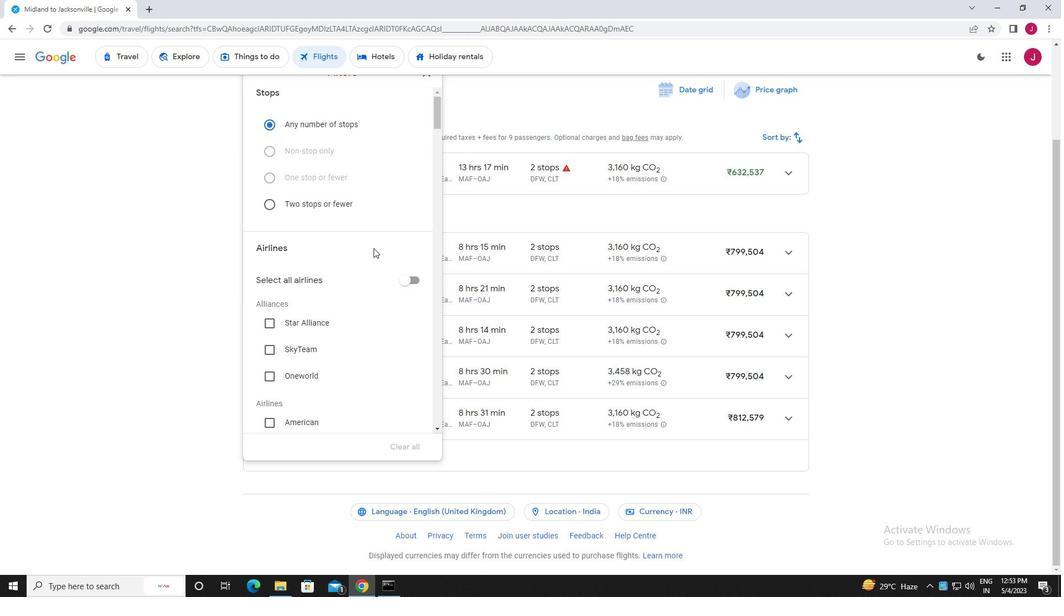 
Action: Mouse scrolled (362, 228) with delta (0, 0)
Screenshot: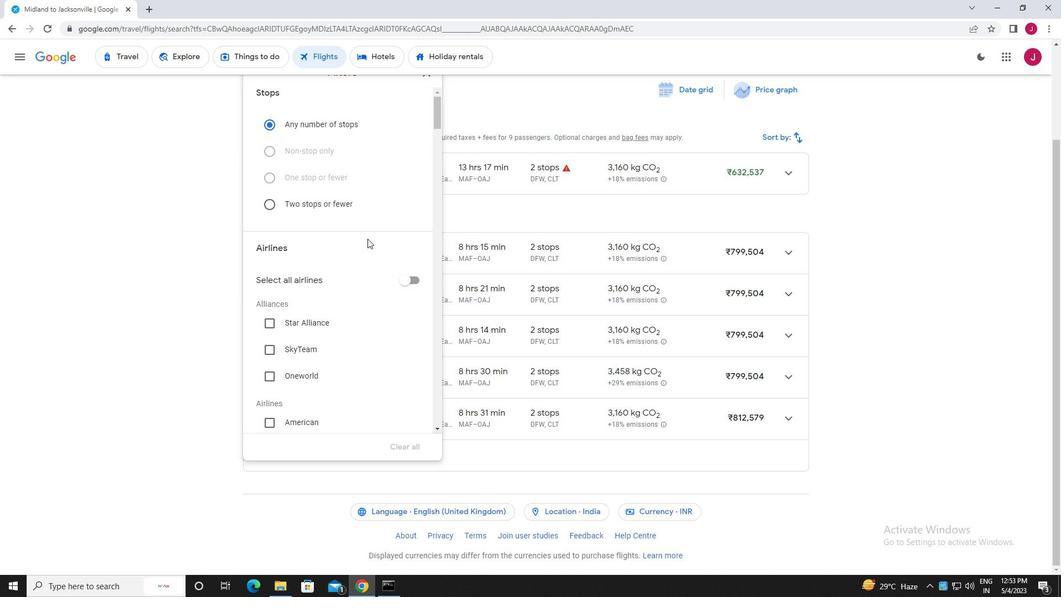 
Action: Mouse scrolled (362, 228) with delta (0, 0)
Screenshot: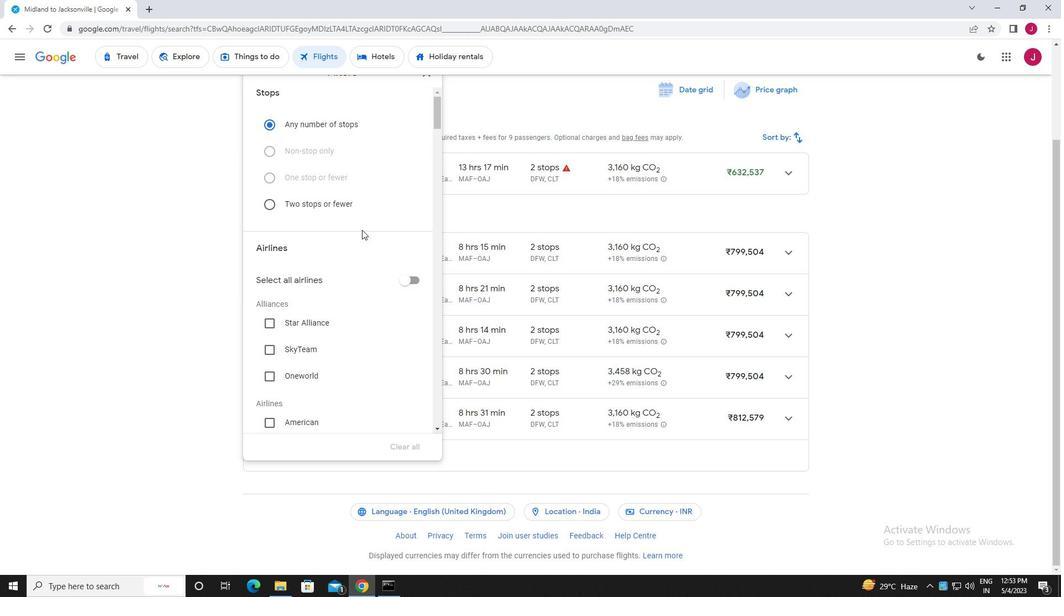 
Action: Mouse scrolled (362, 228) with delta (0, 0)
Screenshot: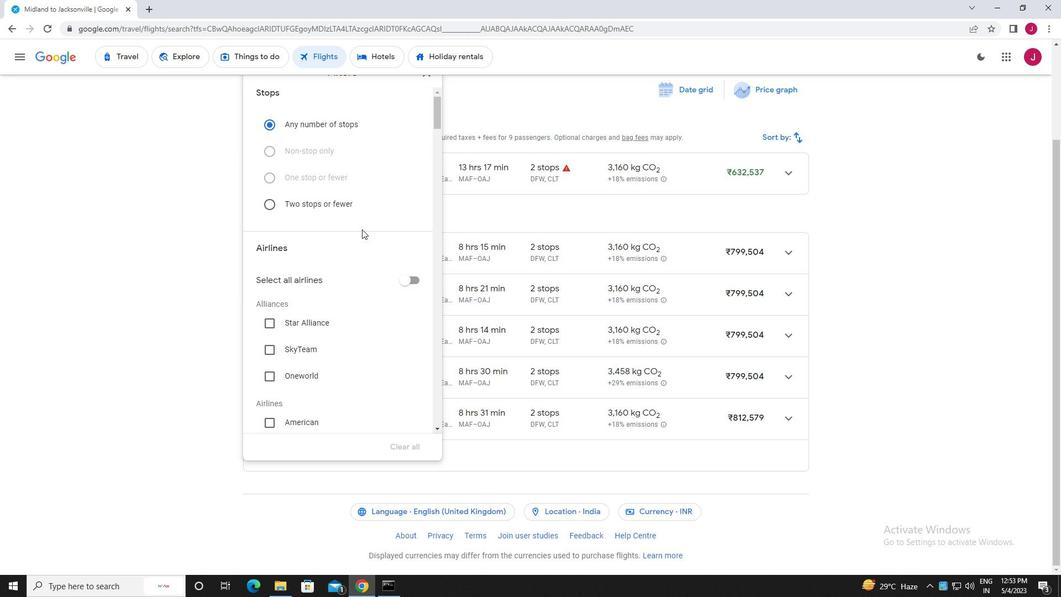 
Action: Mouse scrolled (362, 228) with delta (0, 0)
Screenshot: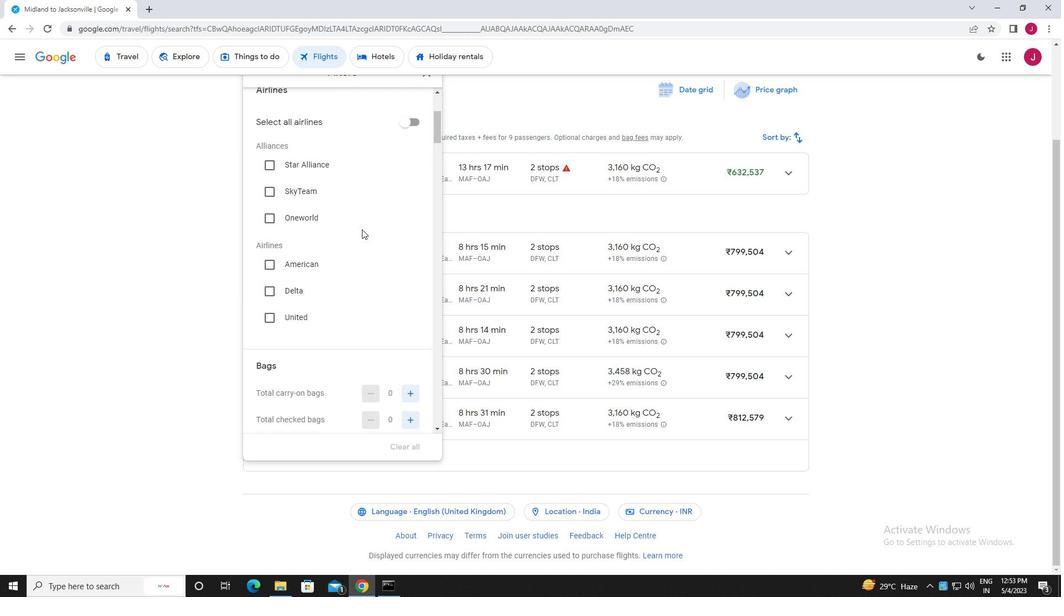 
Action: Mouse scrolled (362, 228) with delta (0, 0)
Screenshot: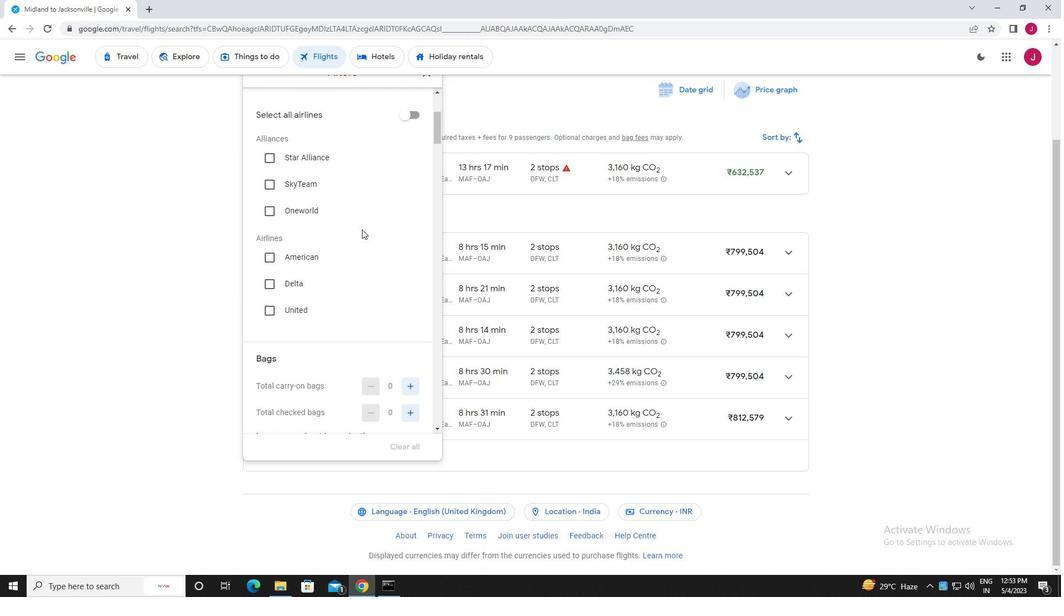 
Action: Mouse scrolled (362, 228) with delta (0, 0)
Screenshot: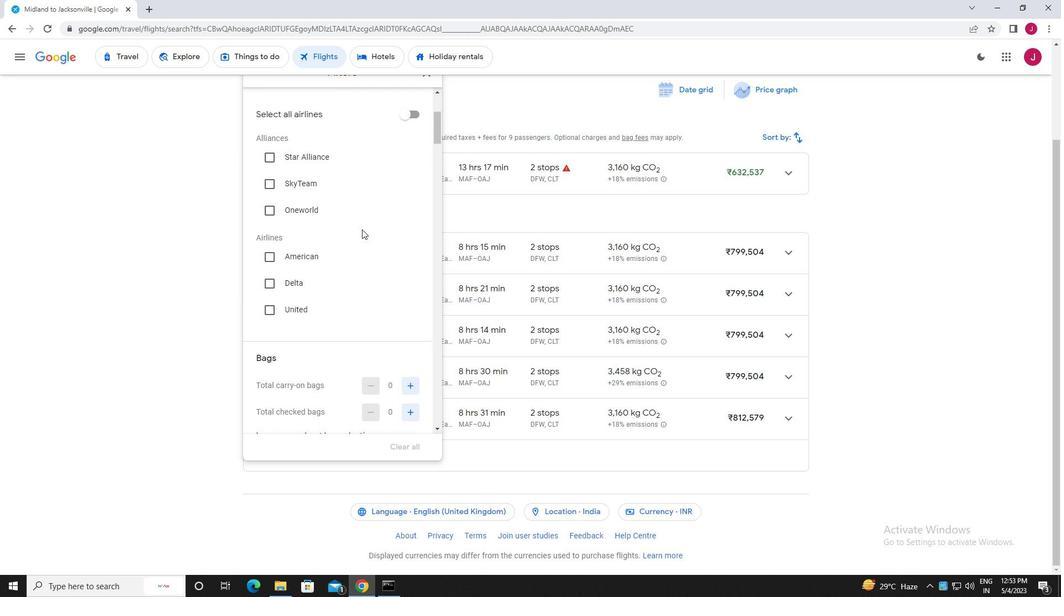 
Action: Mouse moved to (364, 228)
Screenshot: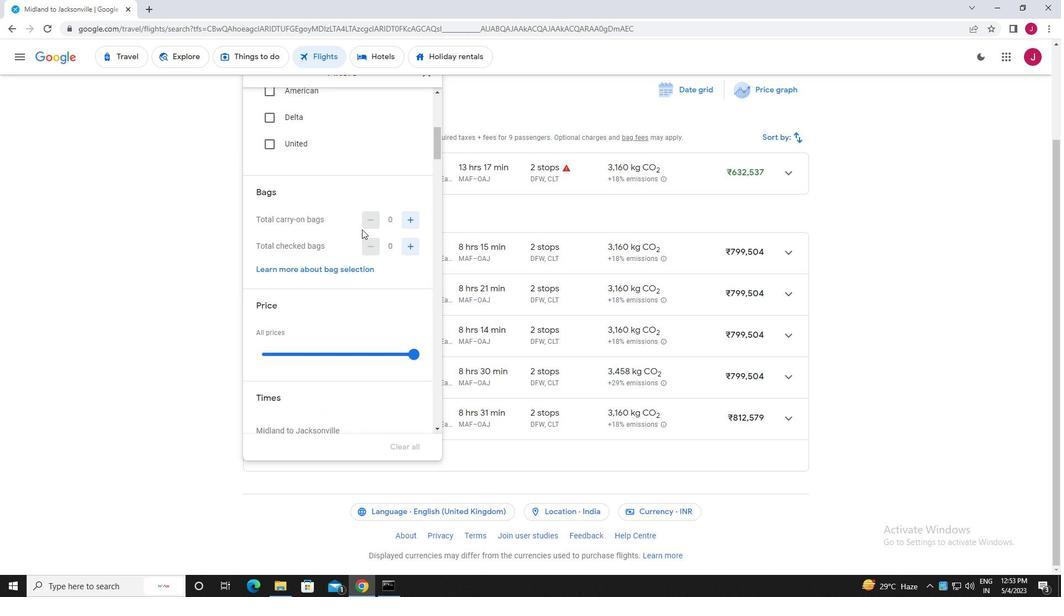 
Action: Mouse scrolled (364, 228) with delta (0, 0)
Screenshot: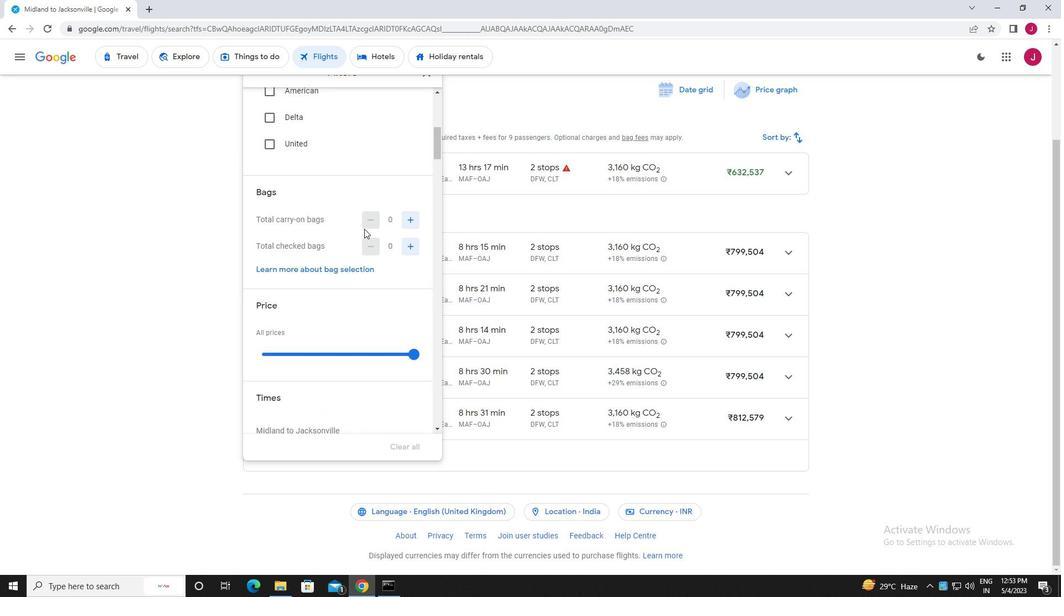 
Action: Mouse moved to (413, 192)
Screenshot: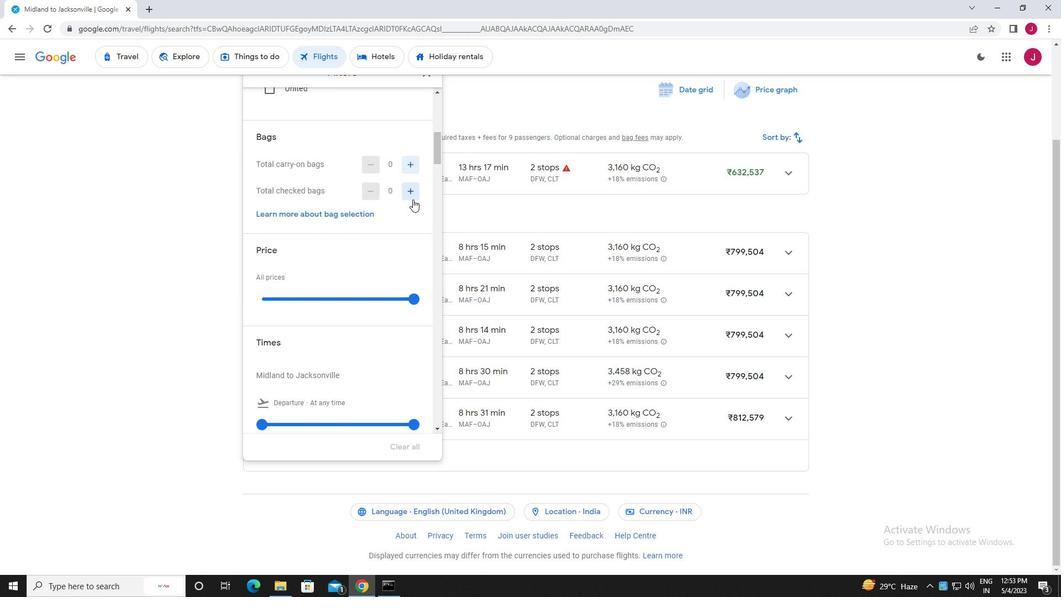 
Action: Mouse pressed left at (413, 192)
Screenshot: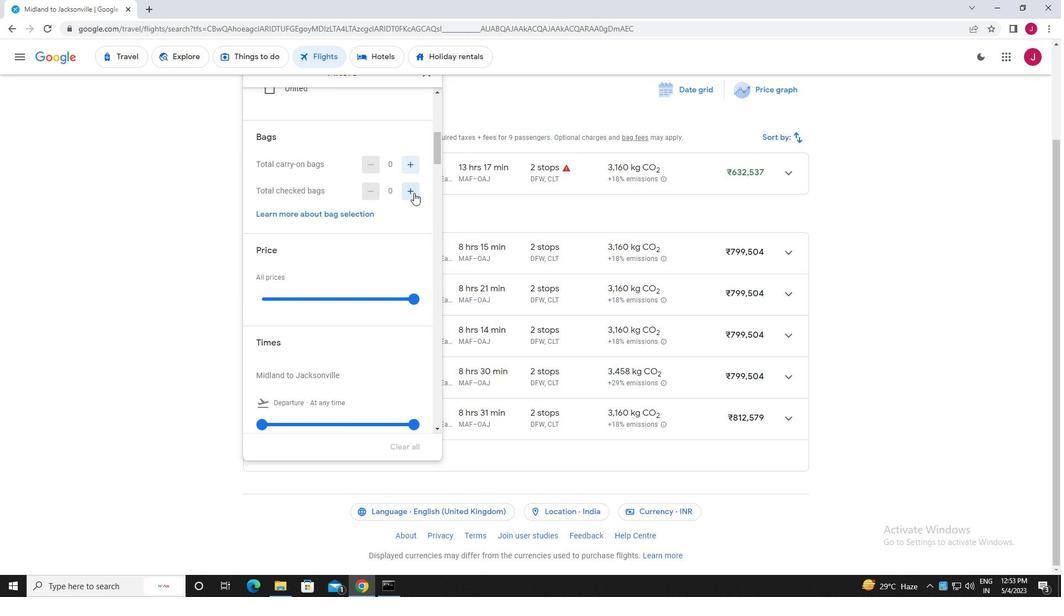 
Action: Mouse pressed left at (413, 192)
Screenshot: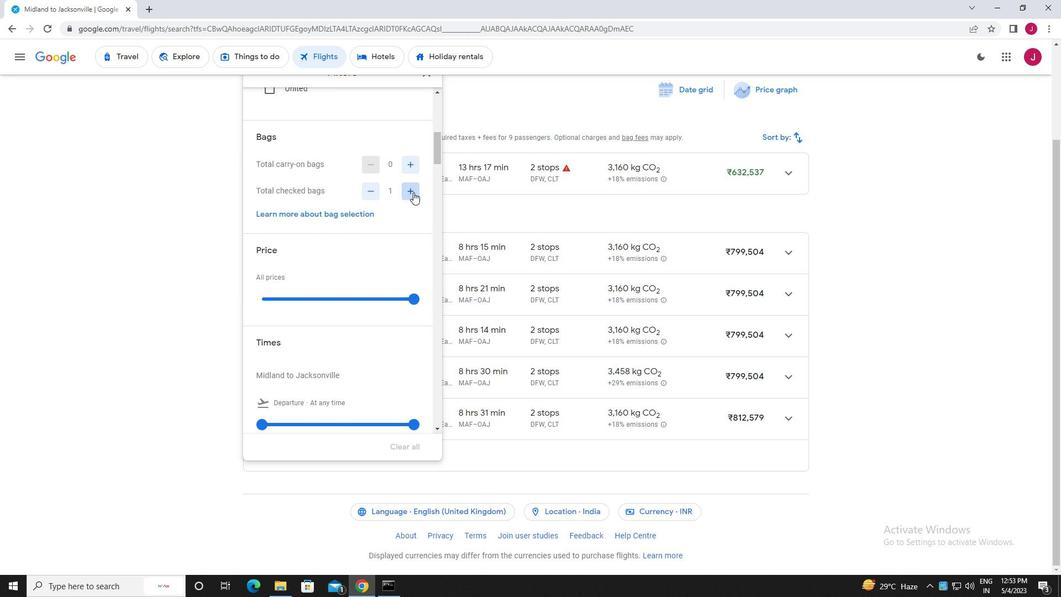 
Action: Mouse moved to (385, 208)
Screenshot: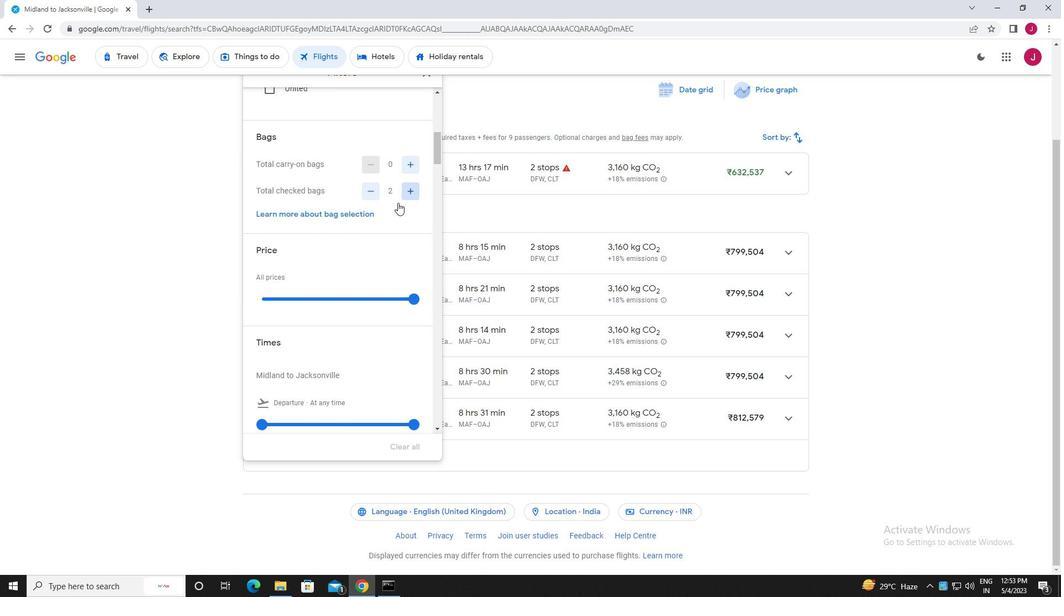
Action: Mouse scrolled (385, 208) with delta (0, 0)
Screenshot: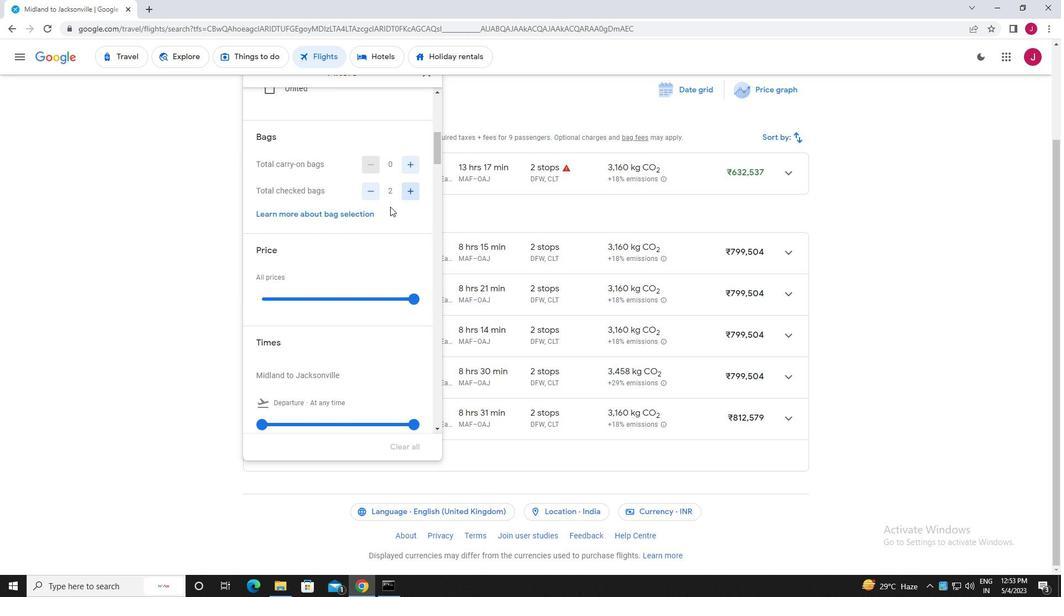 
Action: Mouse scrolled (385, 208) with delta (0, 0)
Screenshot: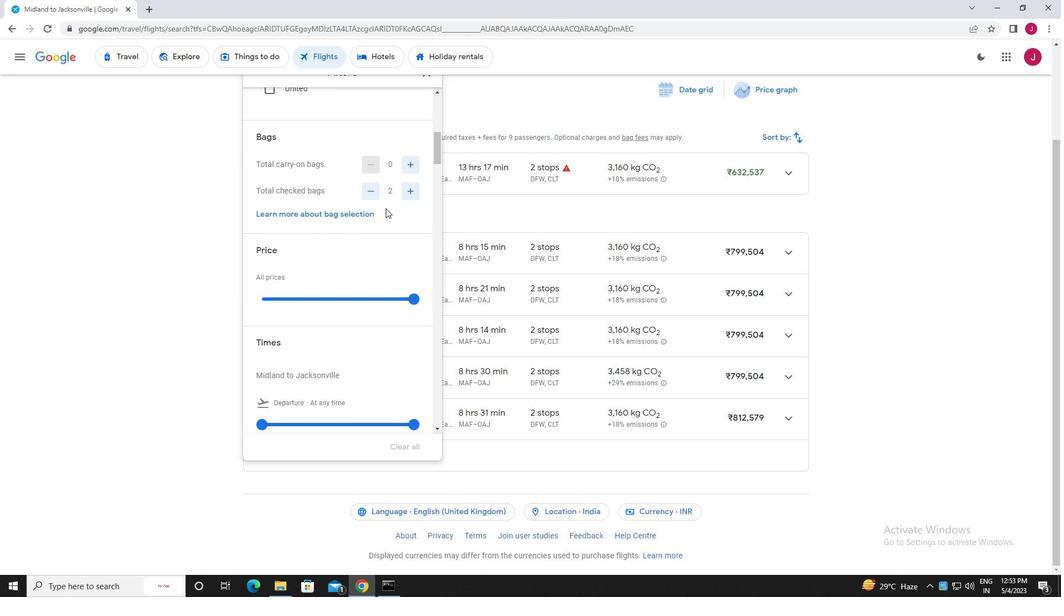 
Action: Mouse moved to (416, 188)
Screenshot: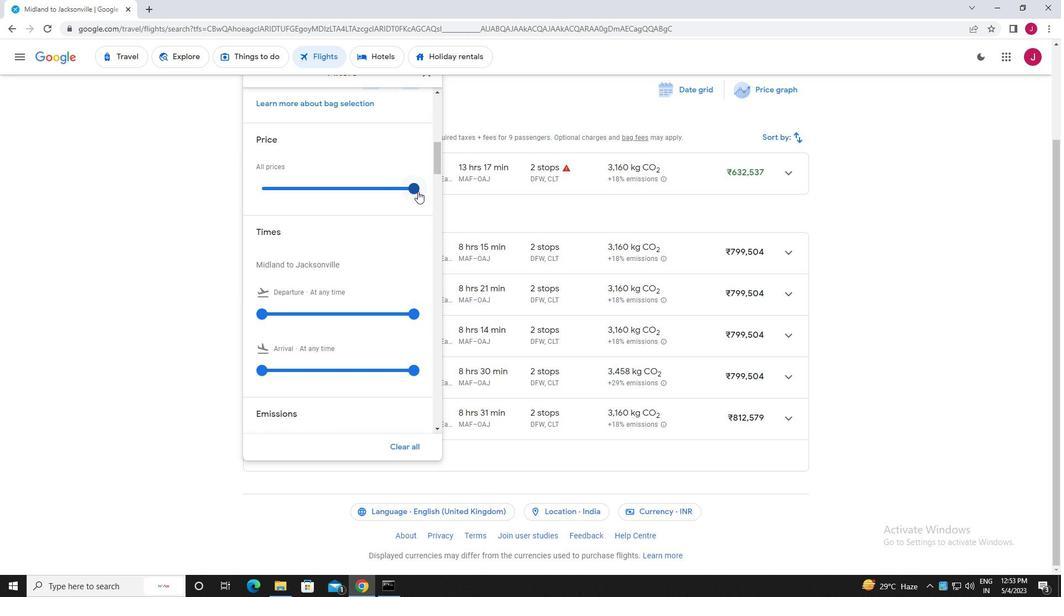 
Action: Mouse pressed left at (416, 188)
Screenshot: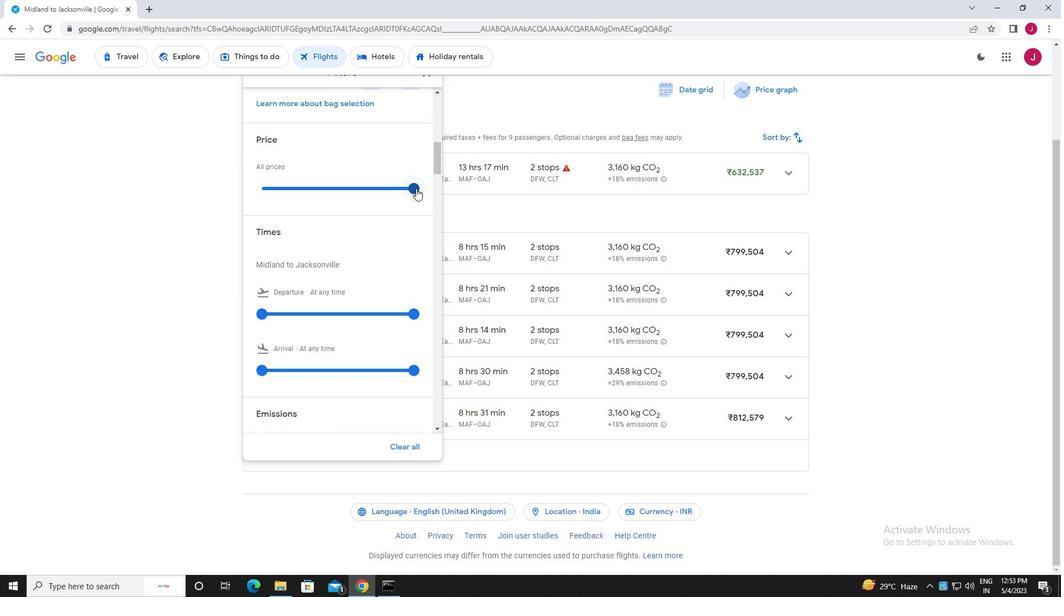 
Action: Mouse moved to (307, 201)
Screenshot: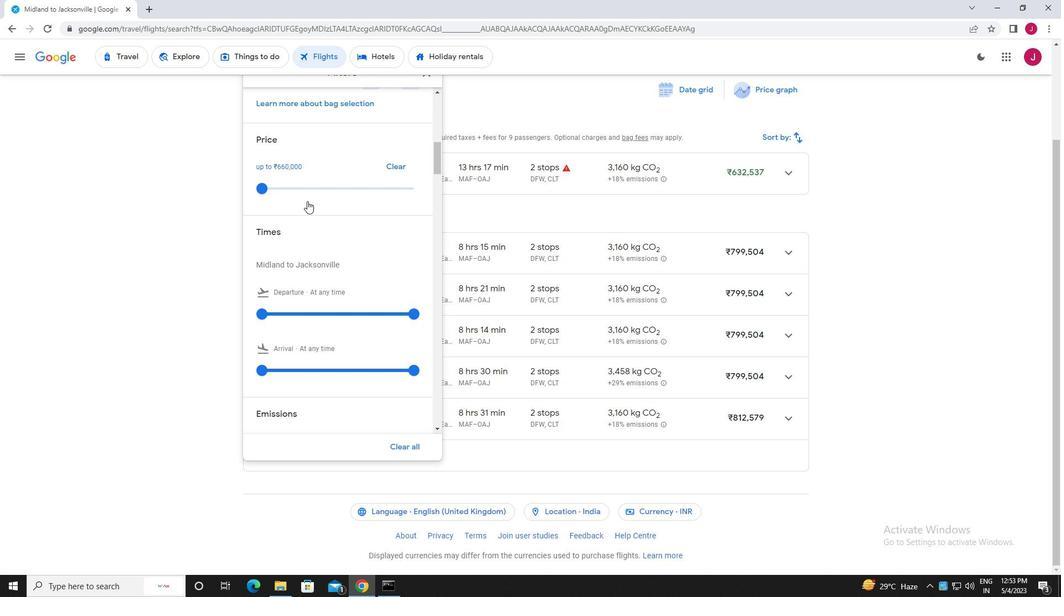 
Action: Mouse scrolled (307, 200) with delta (0, 0)
Screenshot: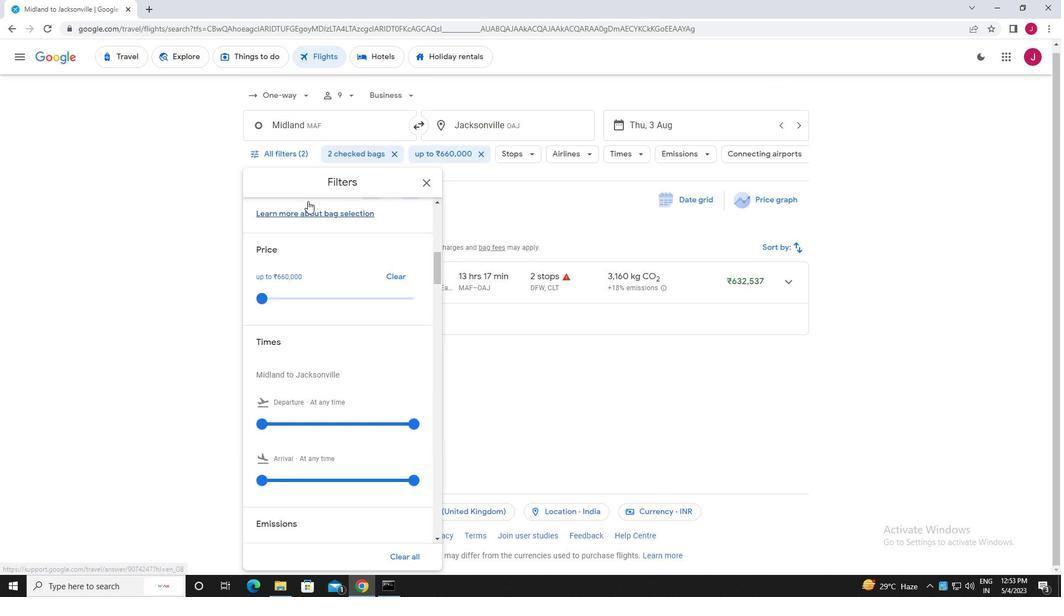 
Action: Mouse scrolled (307, 200) with delta (0, 0)
Screenshot: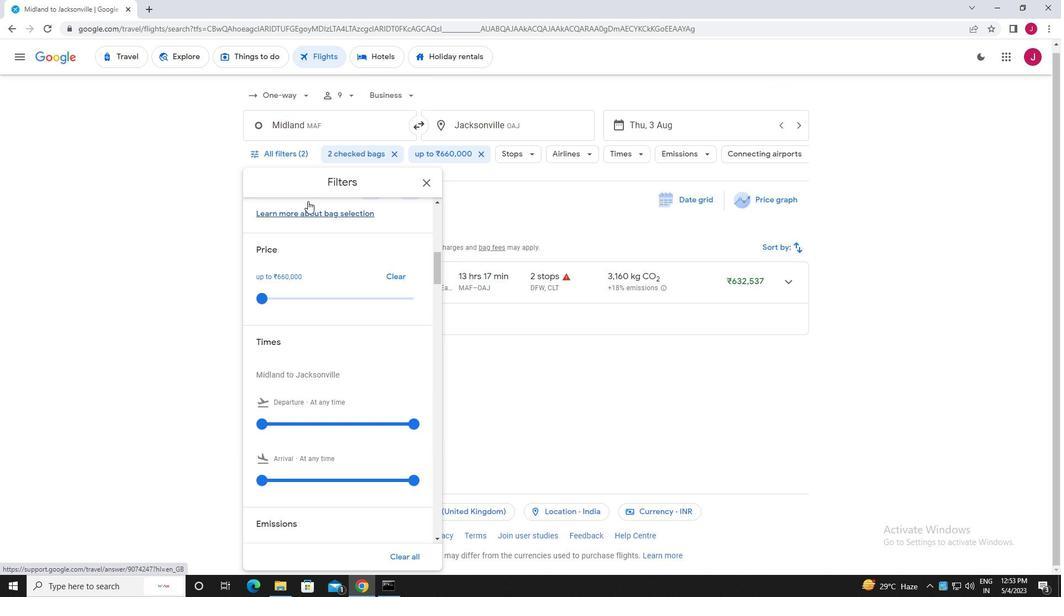 
Action: Mouse moved to (263, 310)
Screenshot: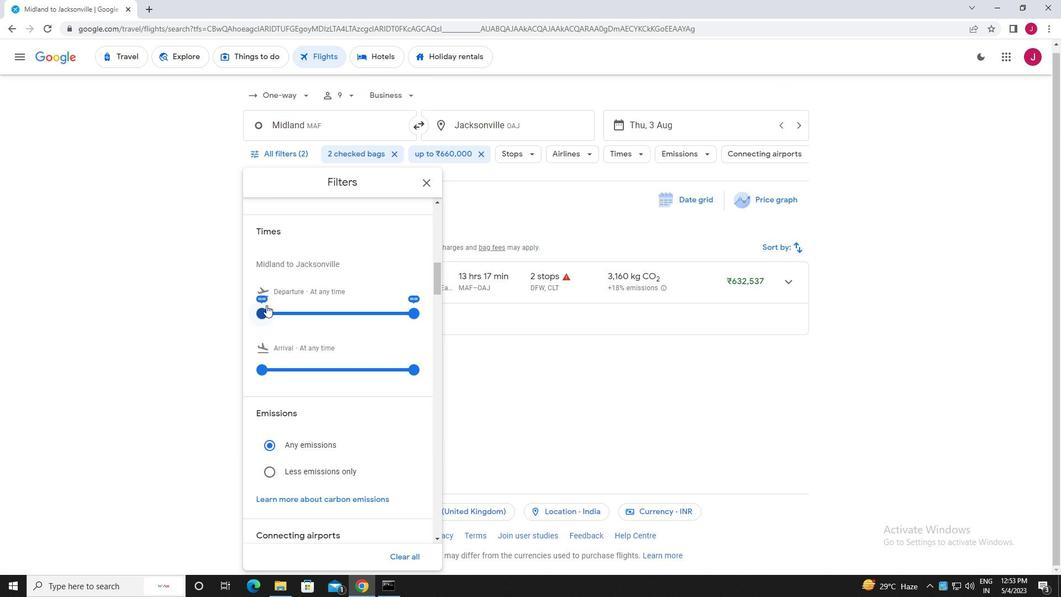 
Action: Mouse pressed left at (263, 310)
Screenshot: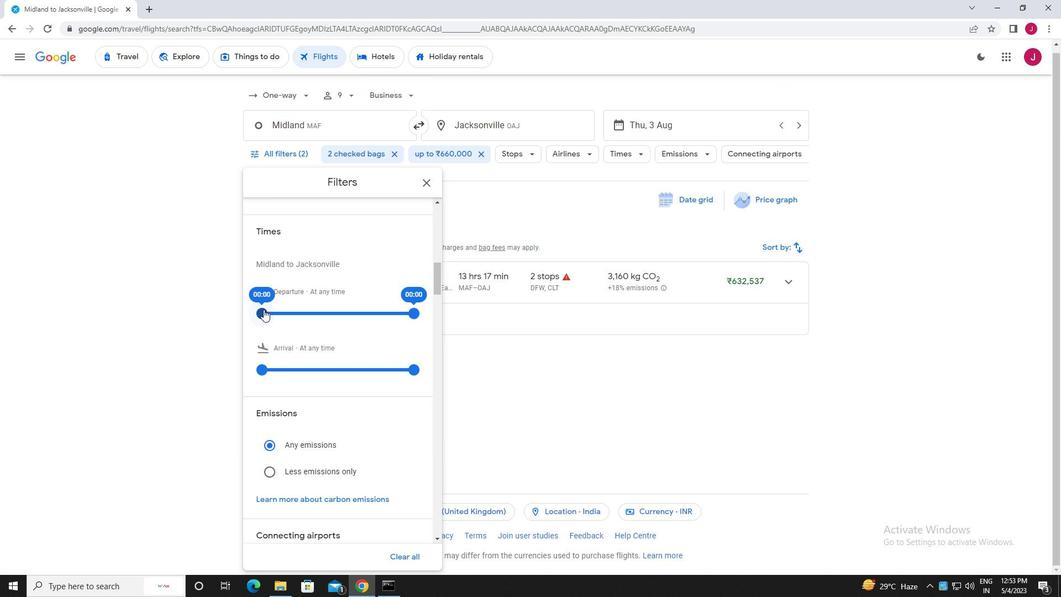 
Action: Mouse moved to (427, 179)
Screenshot: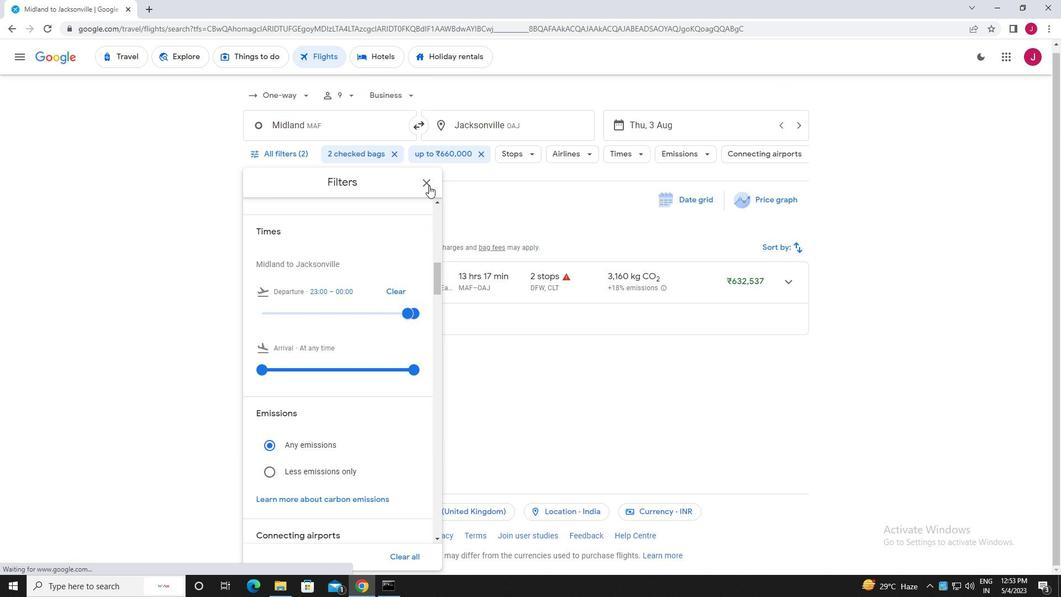 
Action: Mouse pressed left at (427, 179)
Screenshot: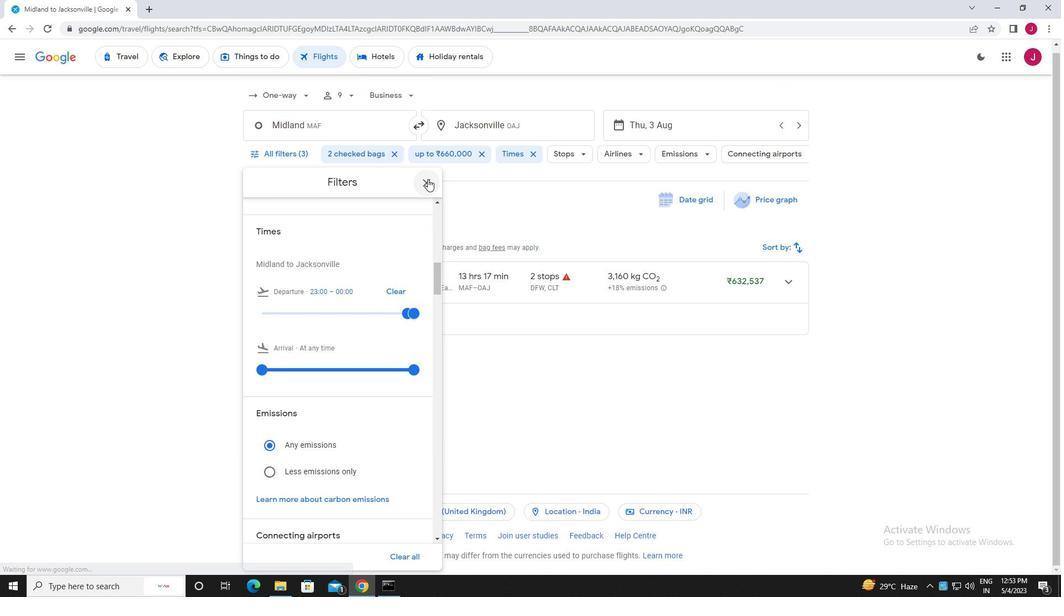 
Action: Mouse moved to (427, 179)
Screenshot: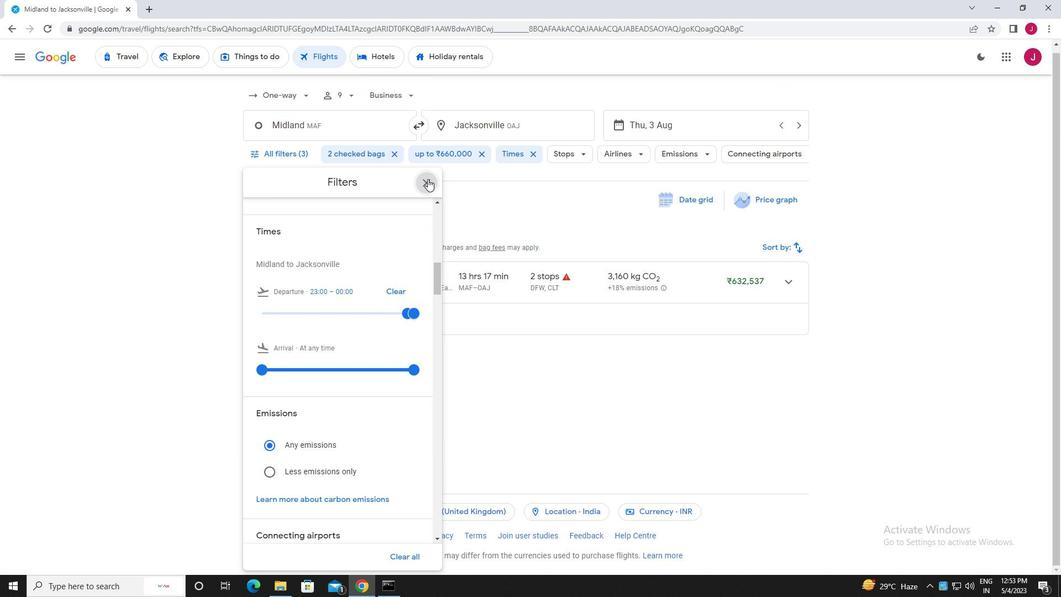 
